Task: Look for space in Abnūb, Egypt from 4th August, 2023 to 8th August, 2023 for 1 adult in price range Rs.10000 to Rs.15000. Place can be private room with 1  bedroom having 1 bed and 1 bathroom. Property type can be flatguest house, hotel. Amenities needed are: wifi. Booking option can be shelf check-in. Required host language is English.
Action: Mouse moved to (303, 169)
Screenshot: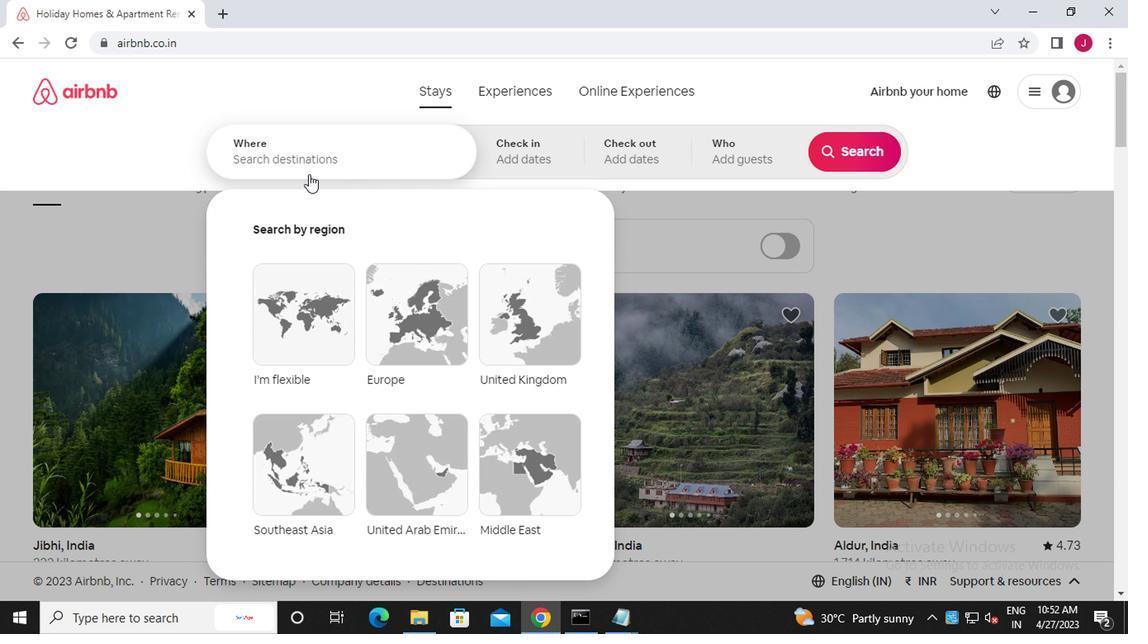 
Action: Mouse pressed left at (303, 169)
Screenshot: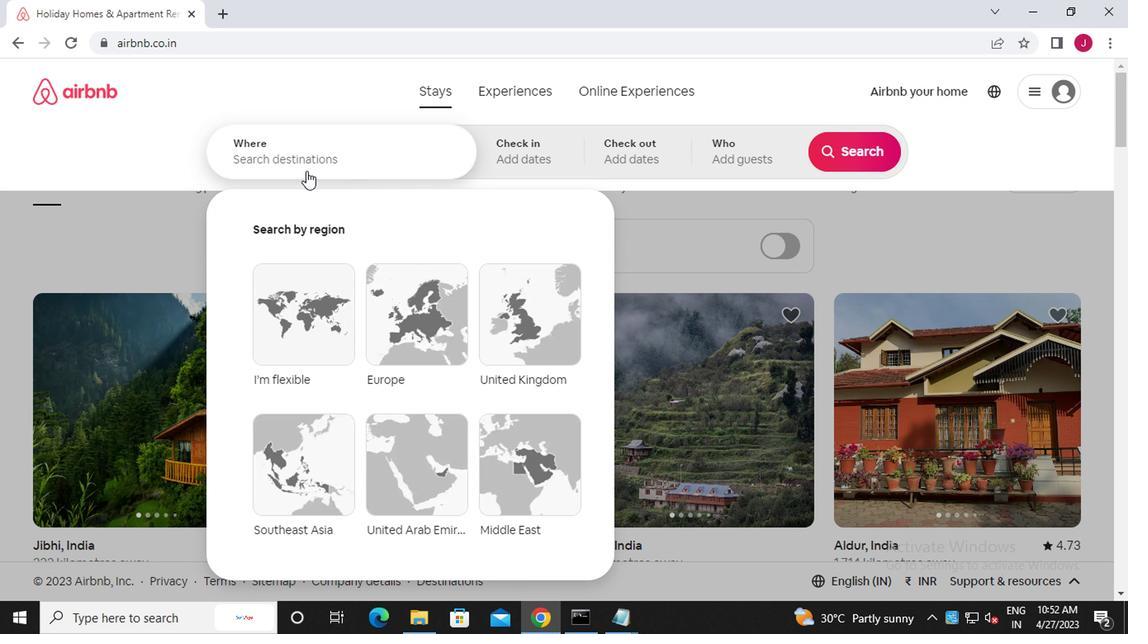 
Action: Mouse moved to (303, 168)
Screenshot: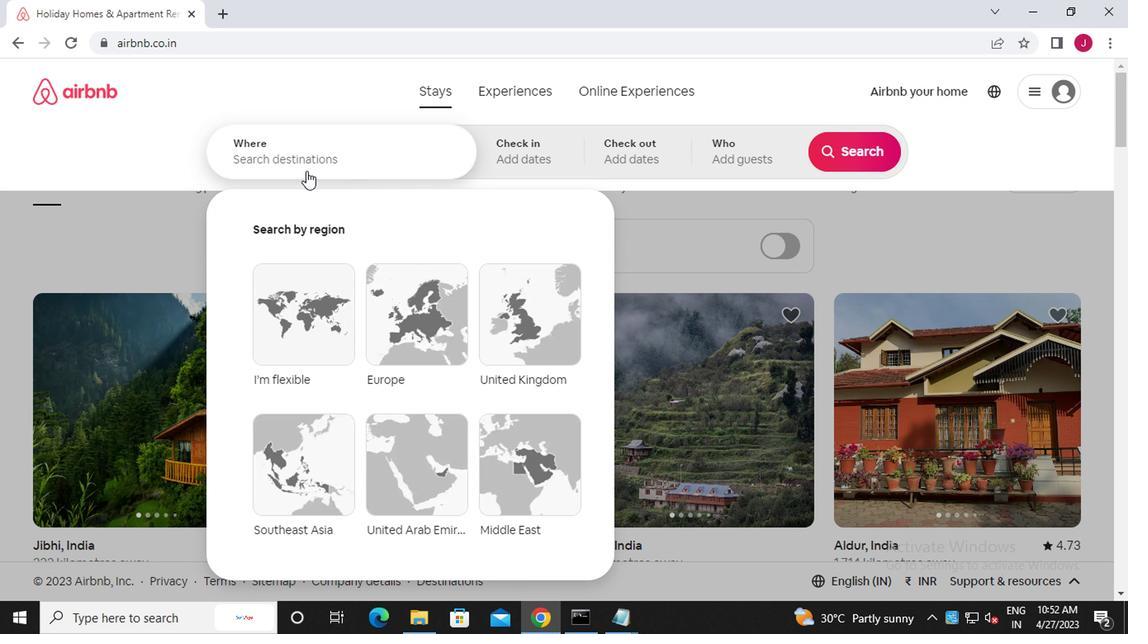 
Action: Key pressed a<Key.caps_lock>bnub
Screenshot: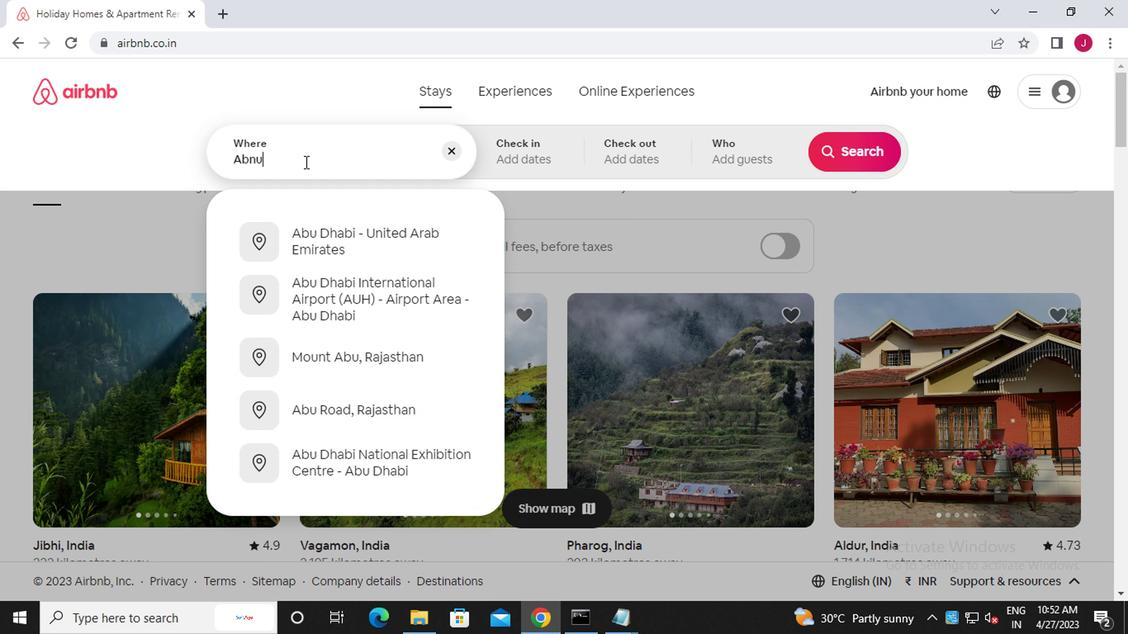 
Action: Mouse moved to (342, 345)
Screenshot: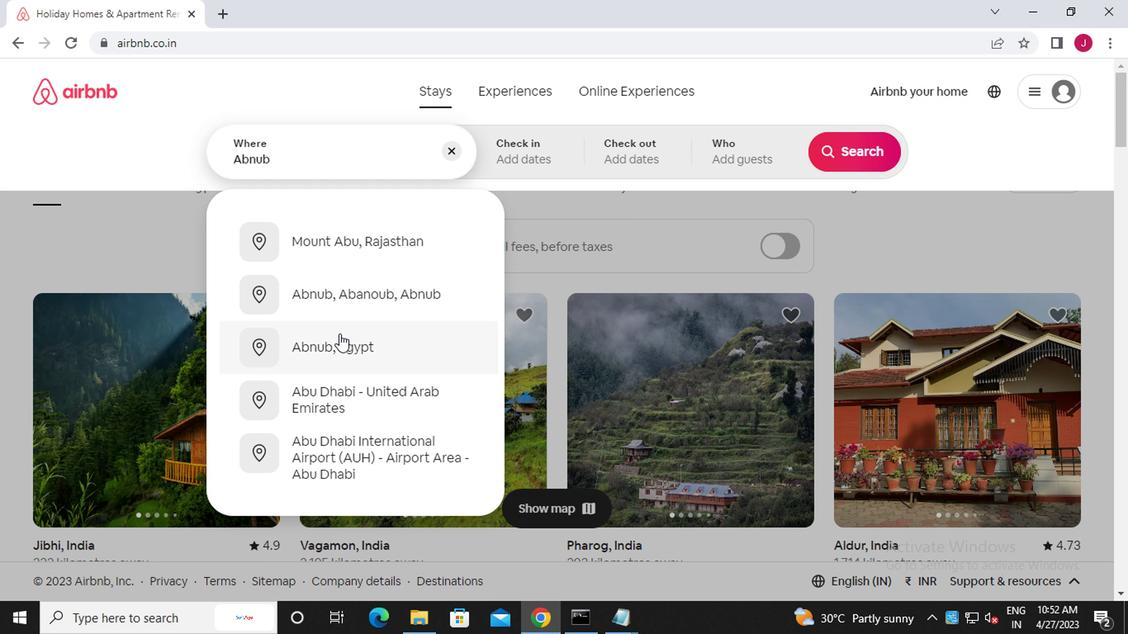 
Action: Mouse pressed left at (342, 345)
Screenshot: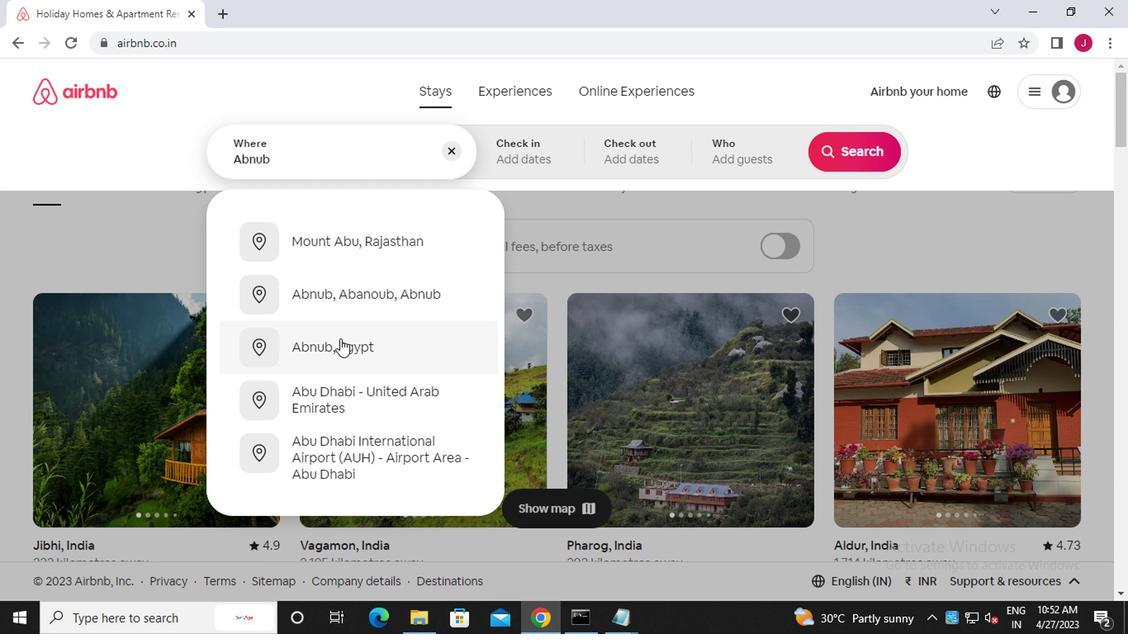 
Action: Mouse moved to (839, 282)
Screenshot: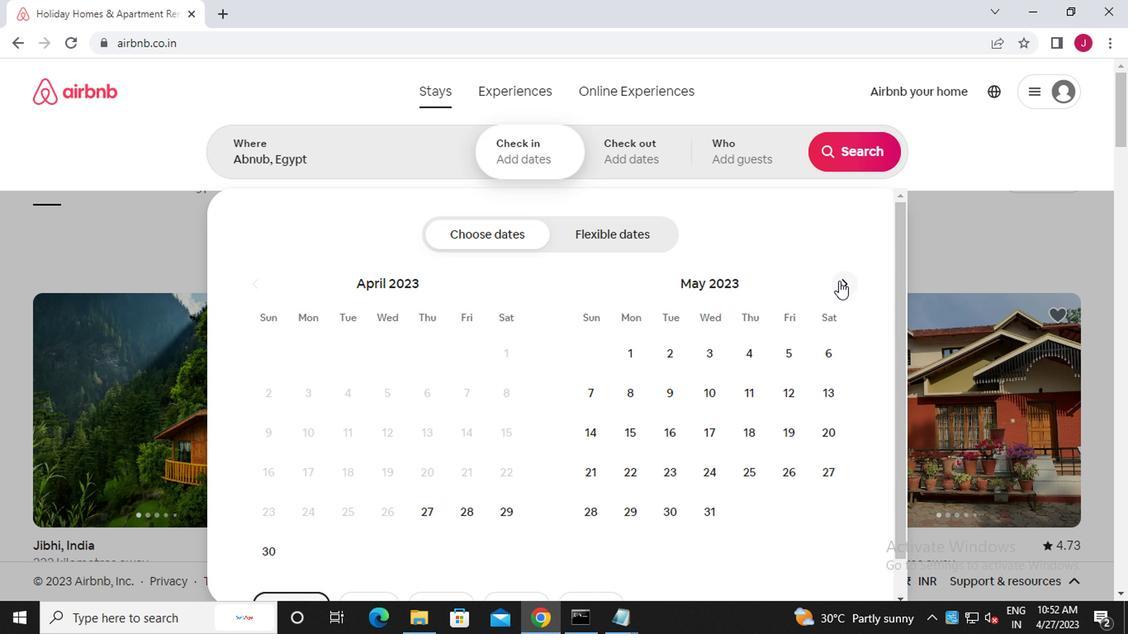 
Action: Mouse pressed left at (839, 282)
Screenshot: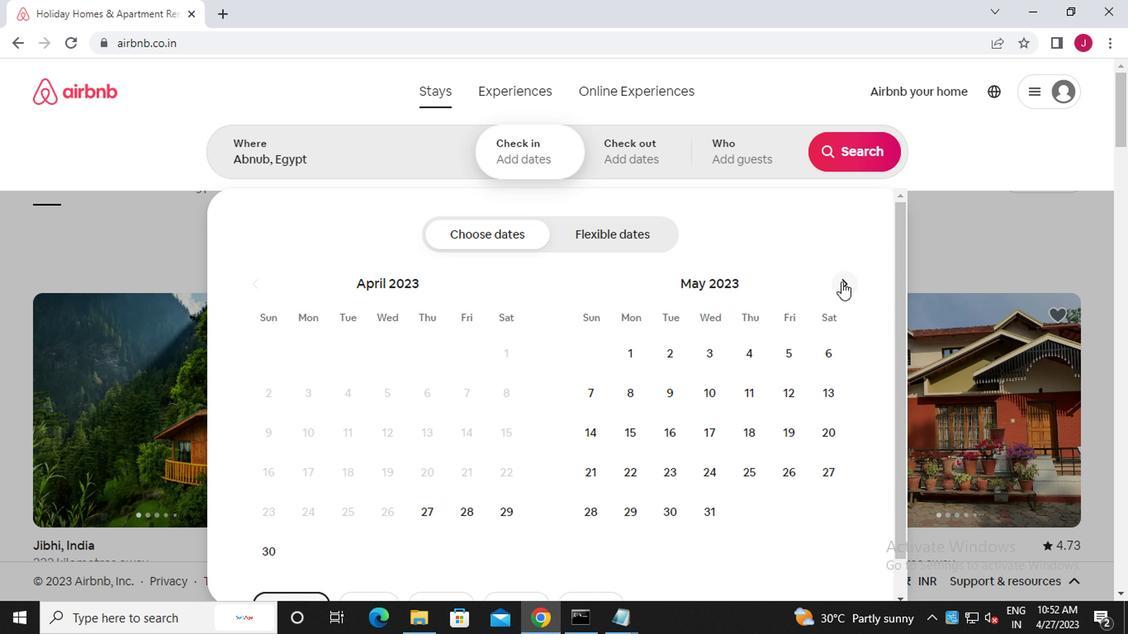 
Action: Mouse moved to (839, 282)
Screenshot: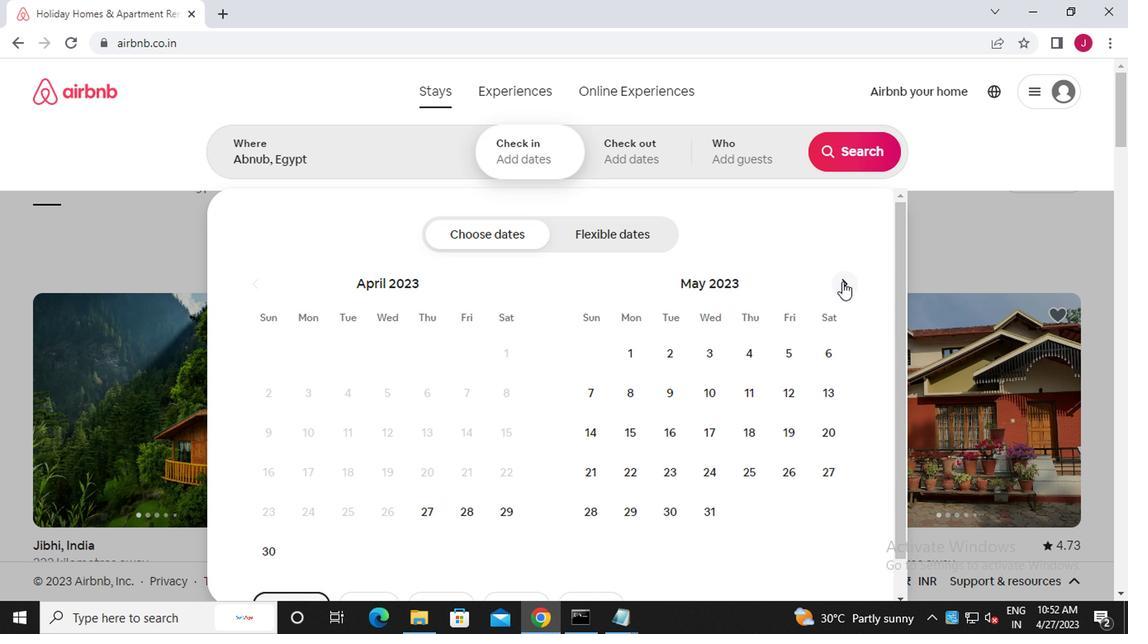 
Action: Mouse pressed left at (839, 282)
Screenshot: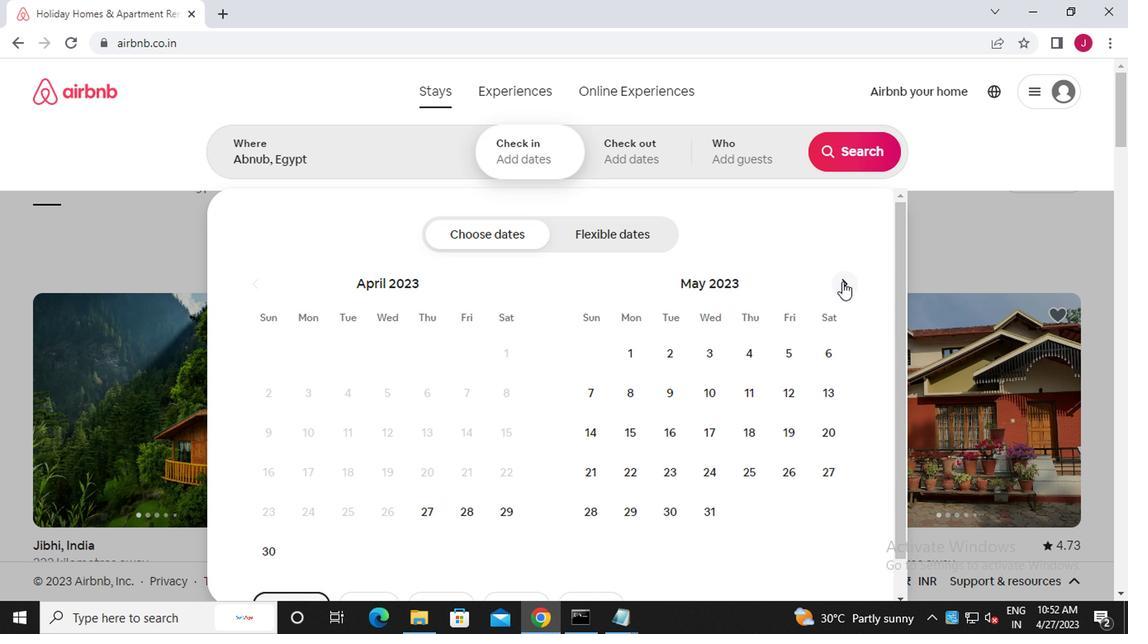 
Action: Mouse pressed left at (839, 282)
Screenshot: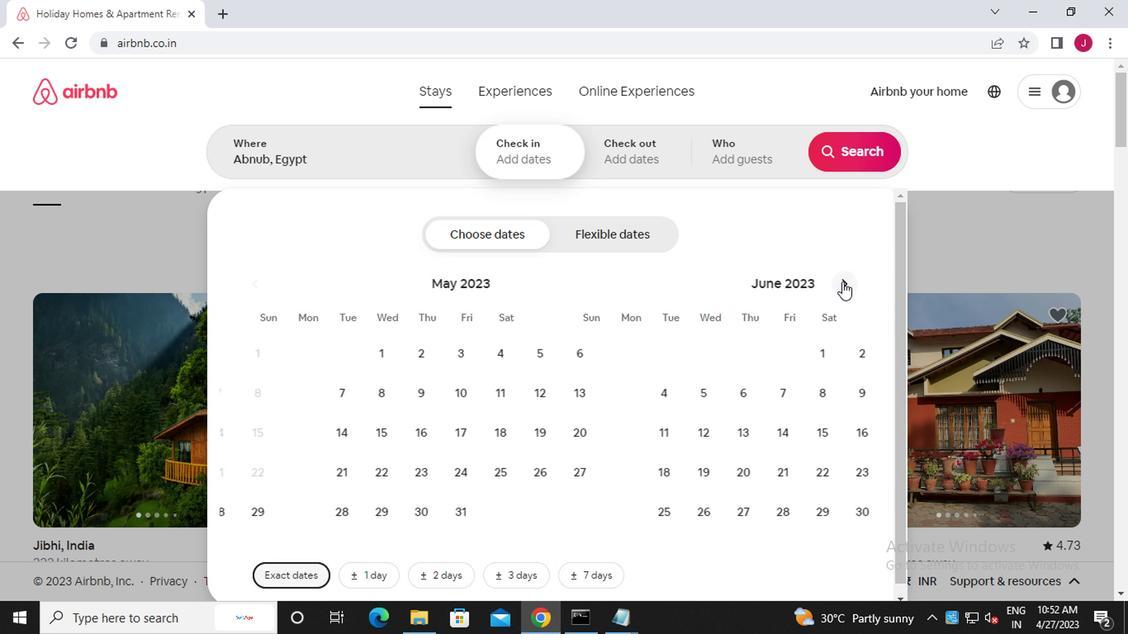
Action: Mouse pressed left at (839, 282)
Screenshot: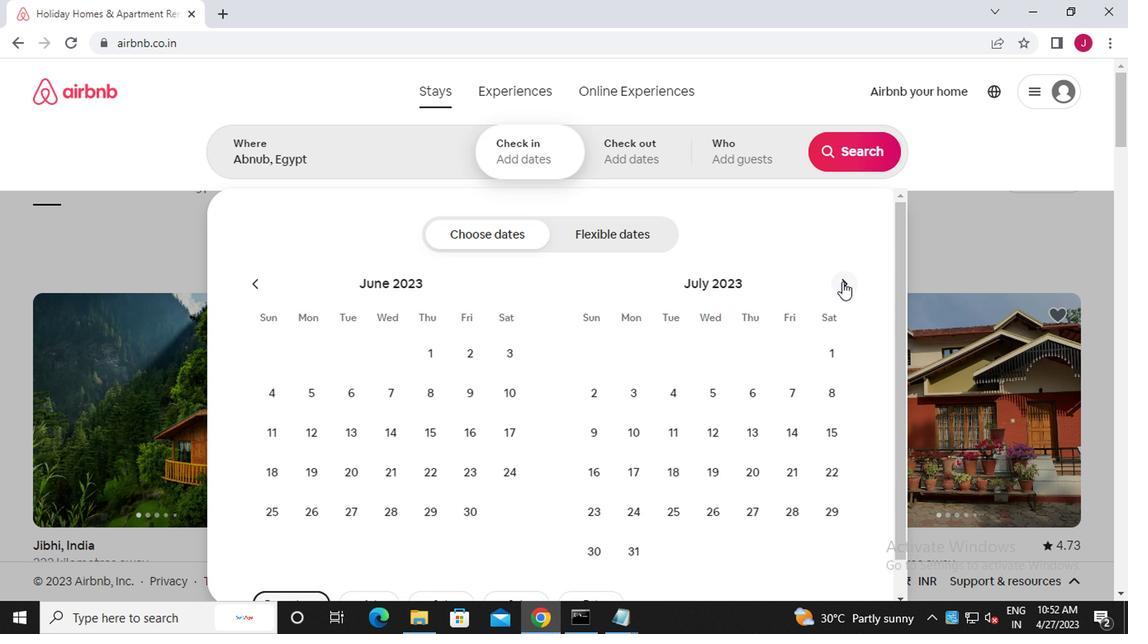 
Action: Mouse moved to (781, 353)
Screenshot: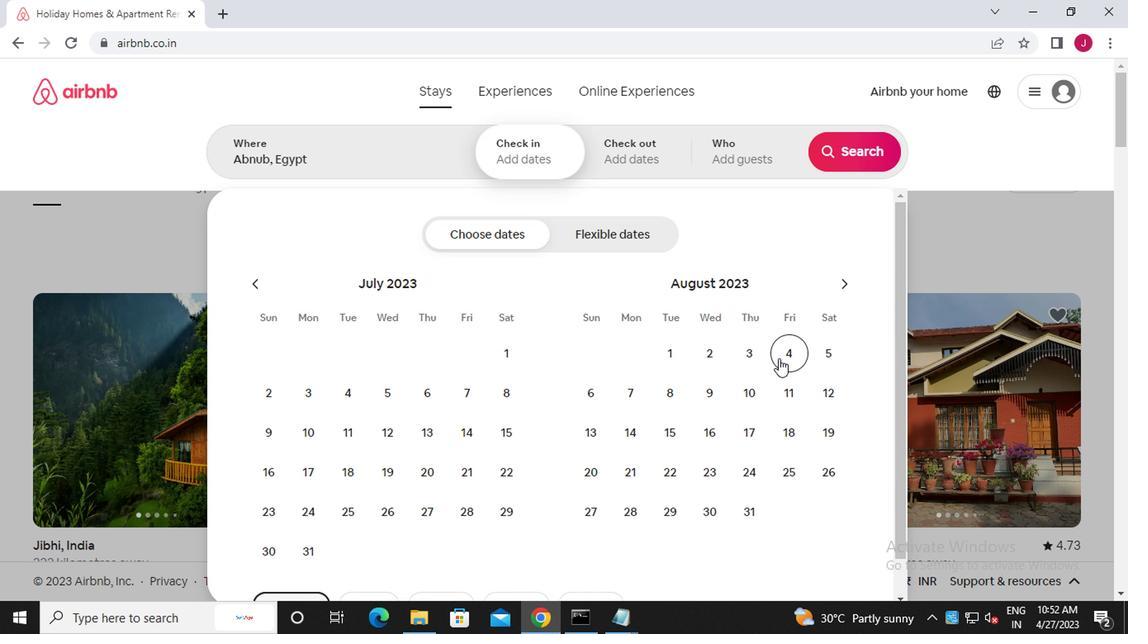 
Action: Mouse pressed left at (781, 353)
Screenshot: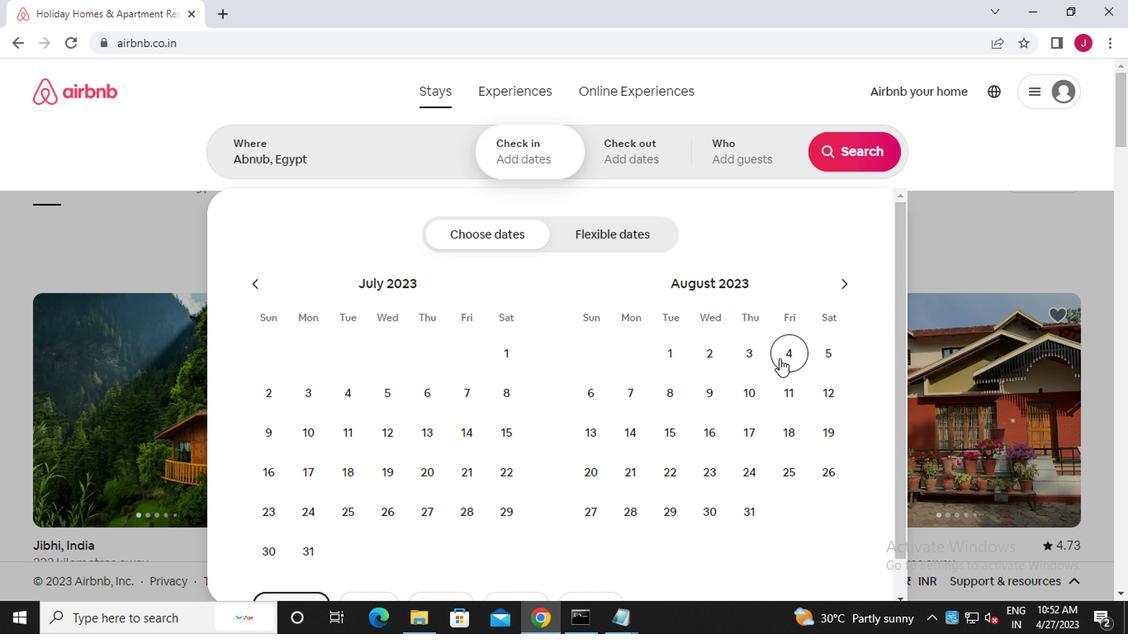 
Action: Mouse moved to (659, 397)
Screenshot: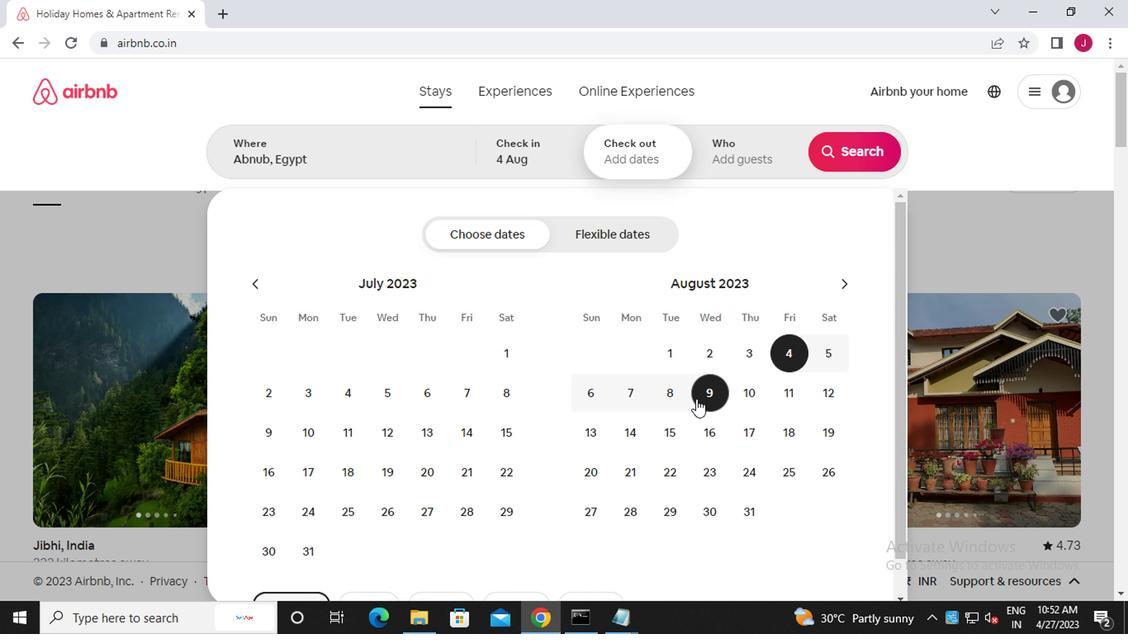 
Action: Mouse pressed left at (659, 397)
Screenshot: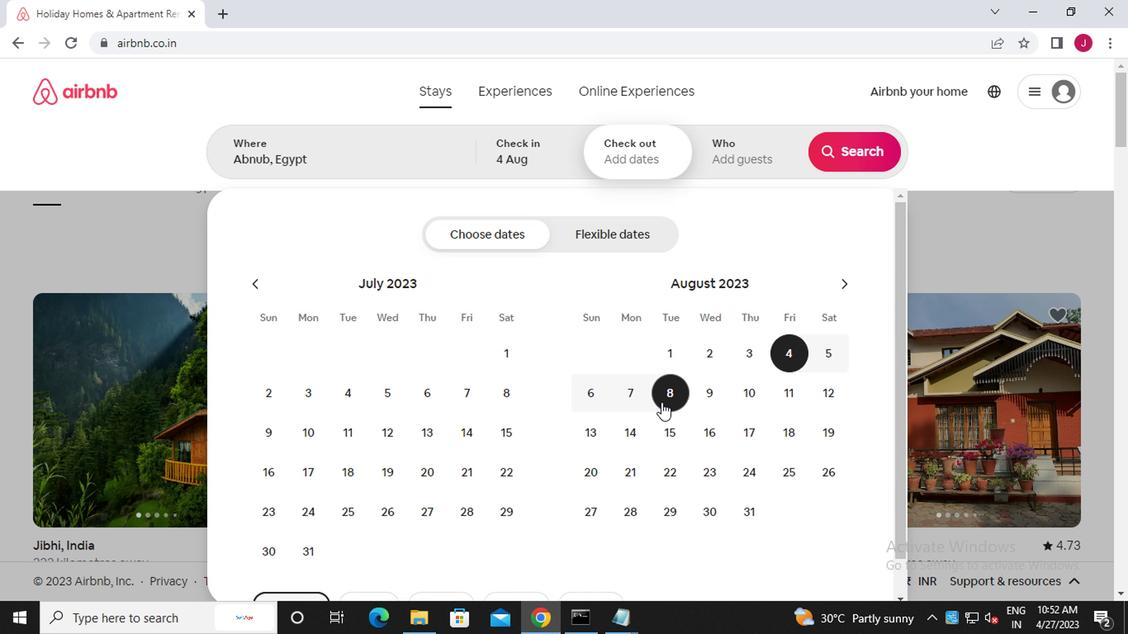 
Action: Mouse moved to (745, 176)
Screenshot: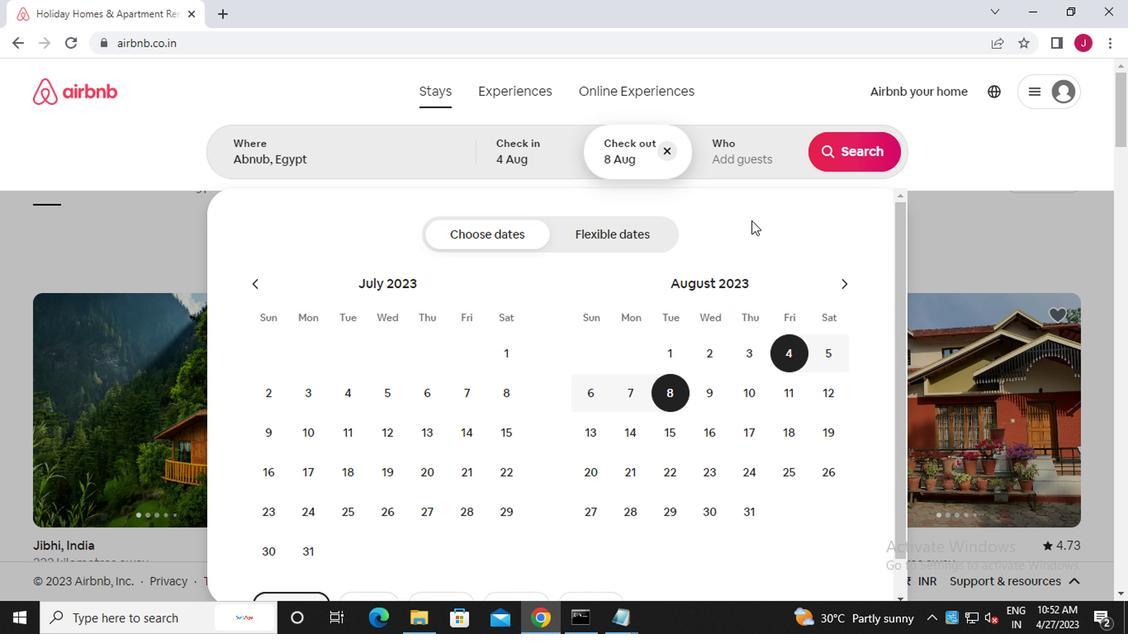
Action: Mouse pressed left at (745, 176)
Screenshot: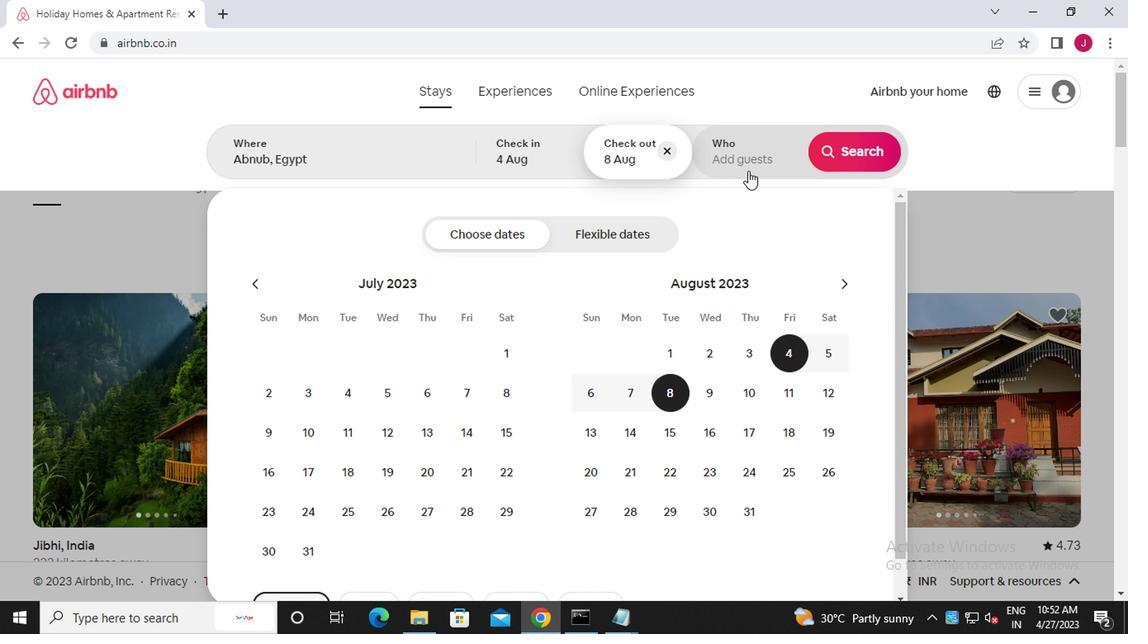 
Action: Mouse moved to (867, 245)
Screenshot: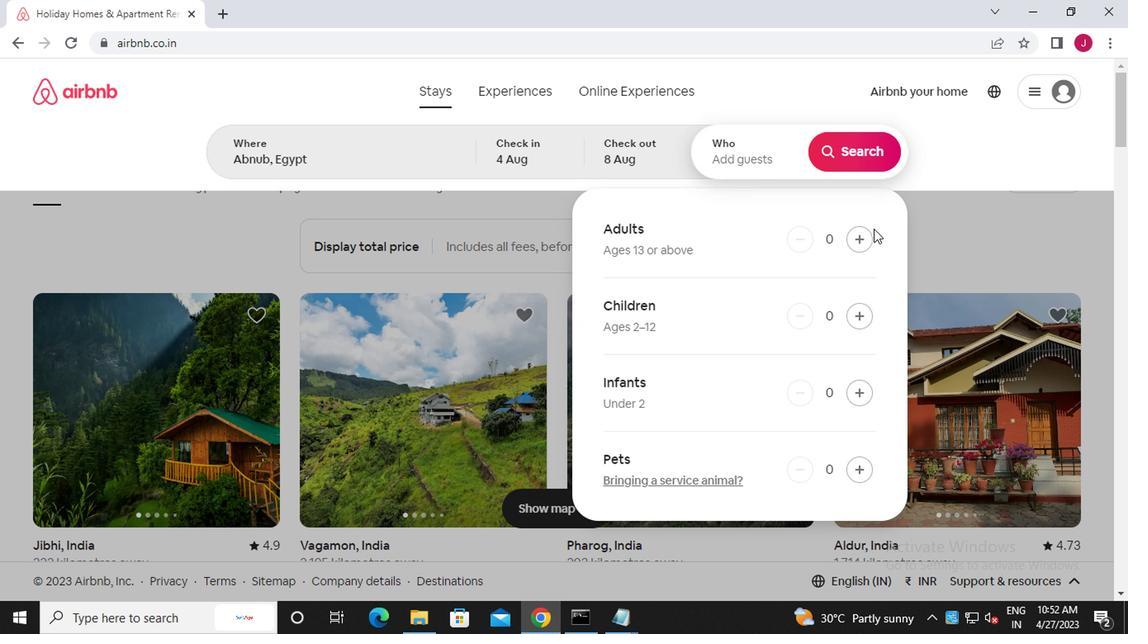 
Action: Mouse pressed left at (867, 245)
Screenshot: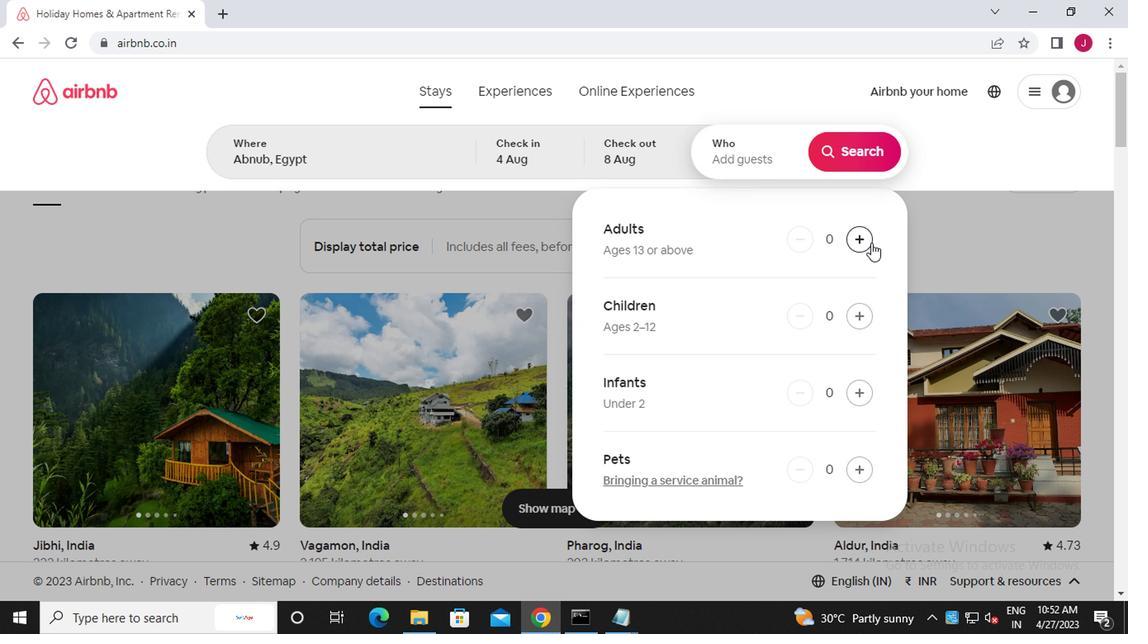 
Action: Mouse moved to (857, 164)
Screenshot: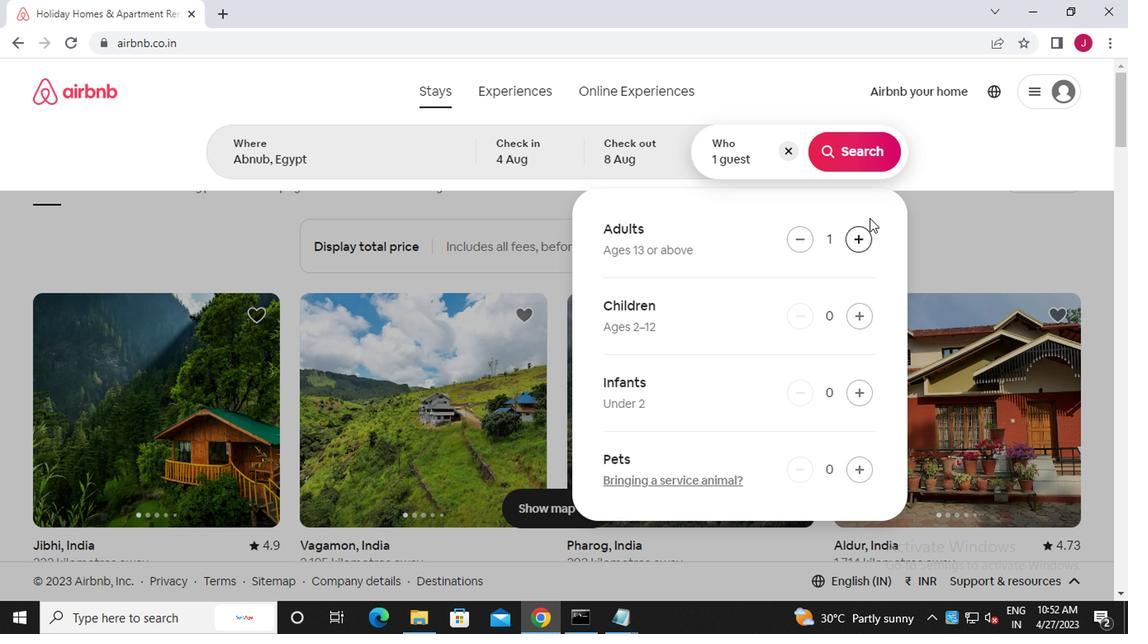 
Action: Mouse pressed left at (857, 164)
Screenshot: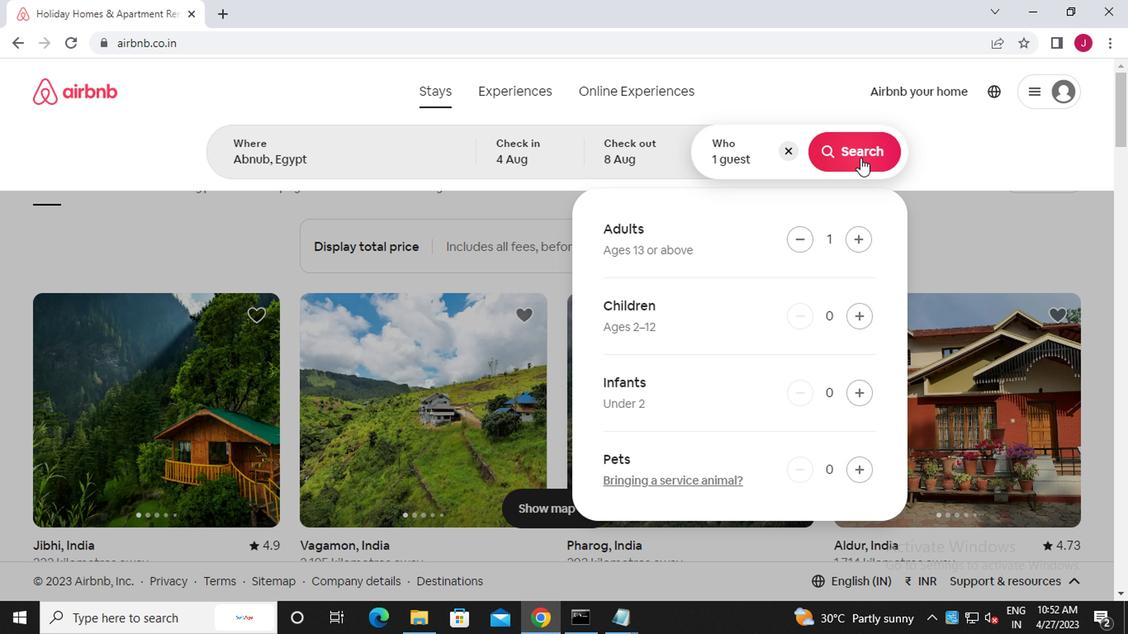 
Action: Mouse moved to (1054, 161)
Screenshot: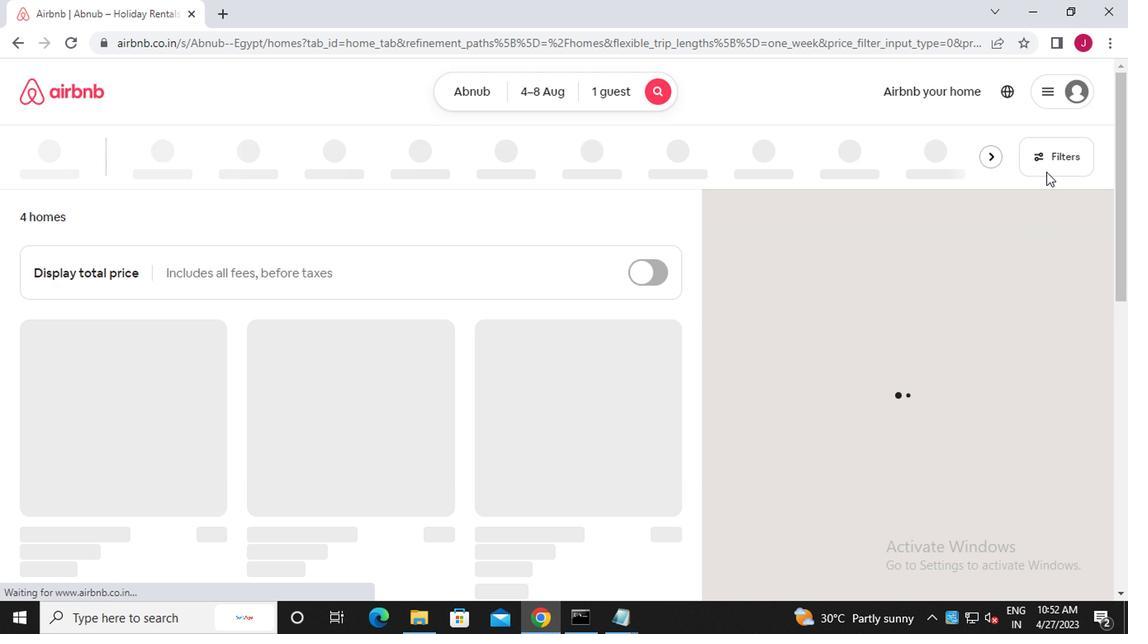 
Action: Mouse pressed left at (1054, 161)
Screenshot: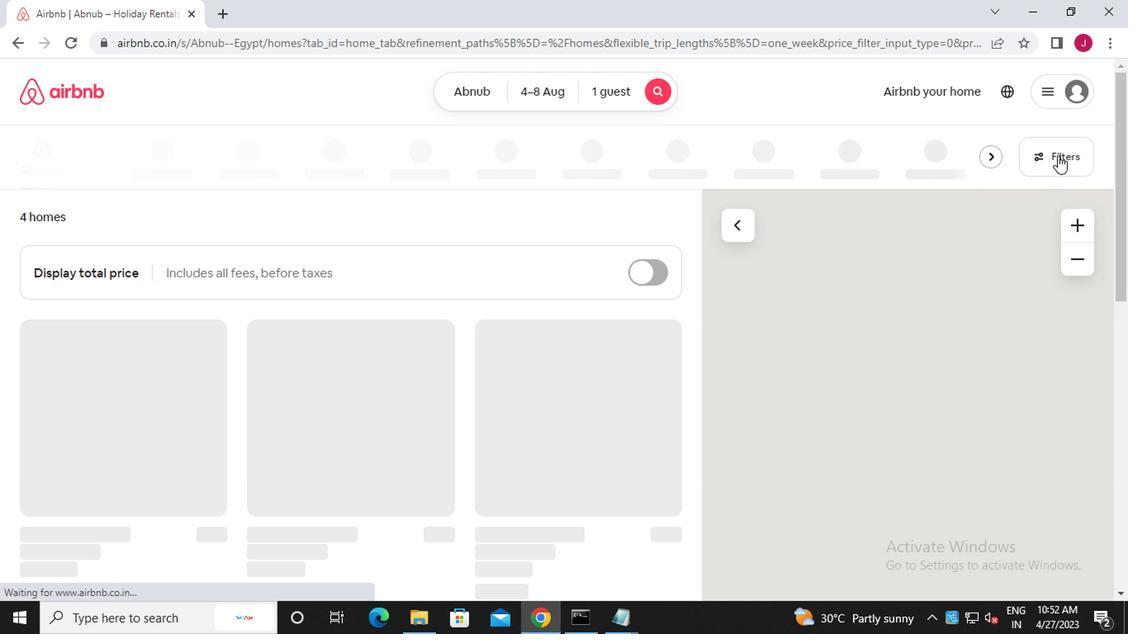 
Action: Mouse moved to (383, 360)
Screenshot: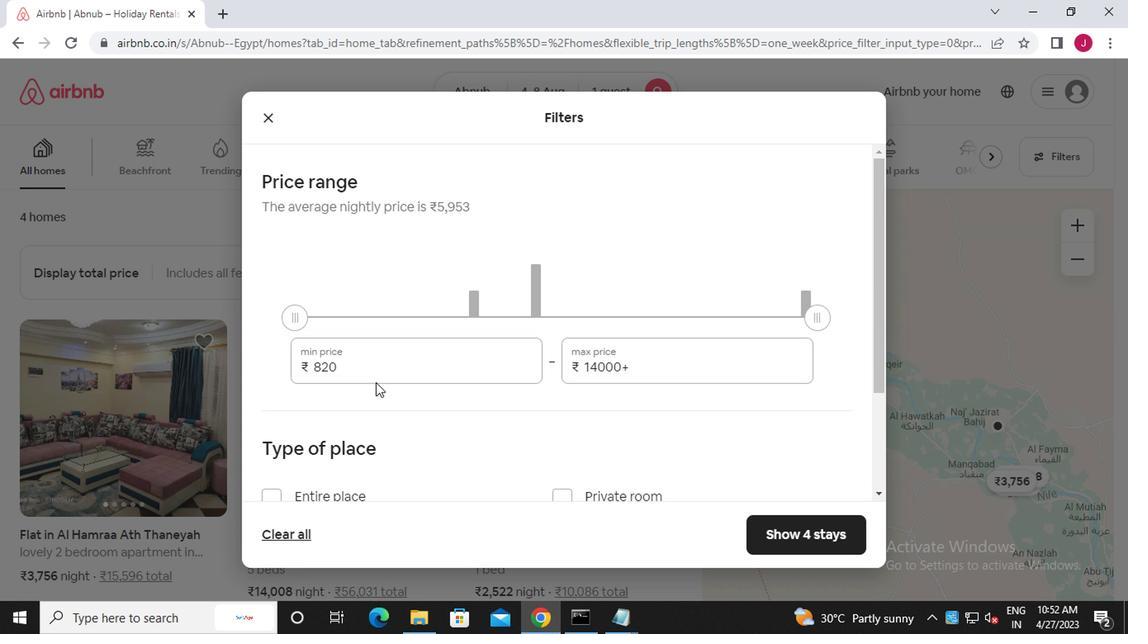 
Action: Mouse pressed left at (383, 360)
Screenshot: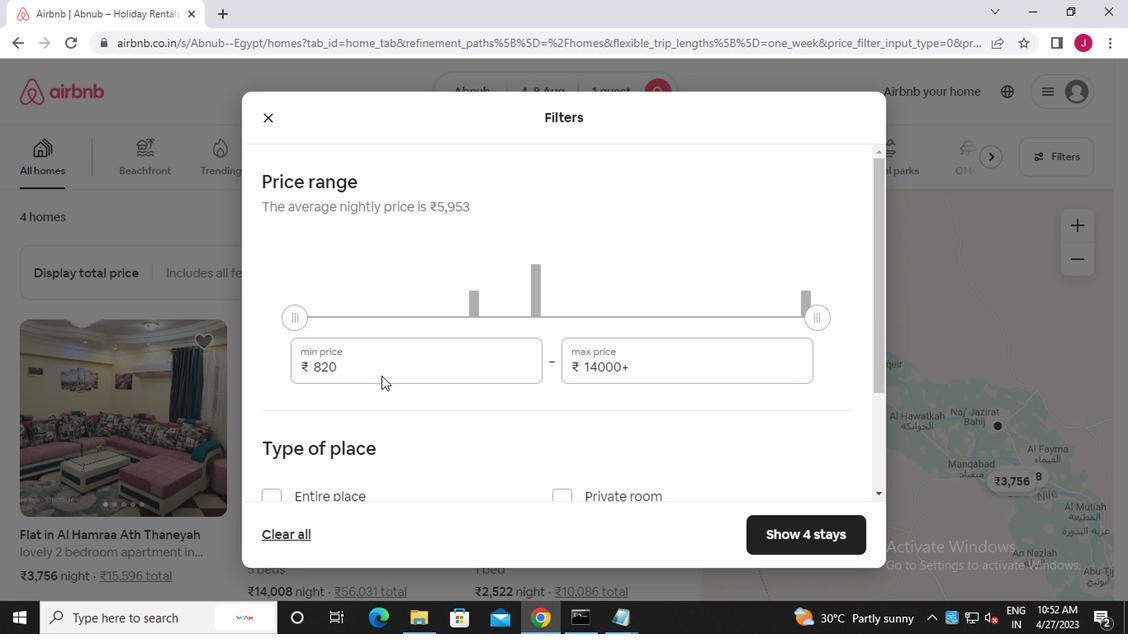 
Action: Mouse moved to (382, 360)
Screenshot: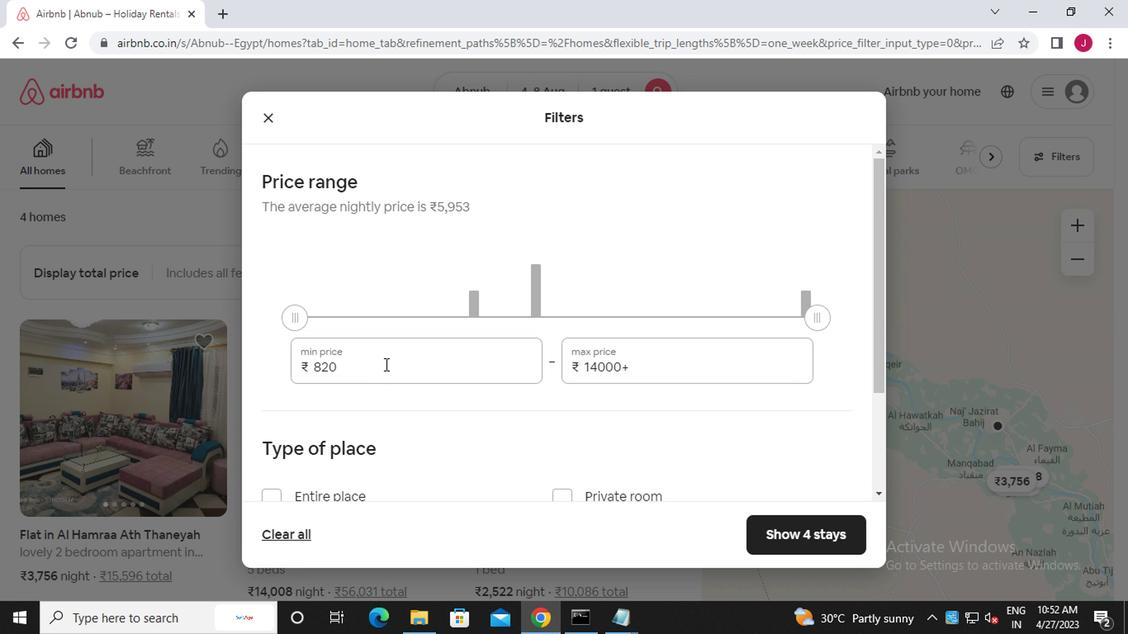 
Action: Key pressed <Key.backspace><Key.backspace><Key.backspace><<97>><<96>><<96>><<96>><<96>>
Screenshot: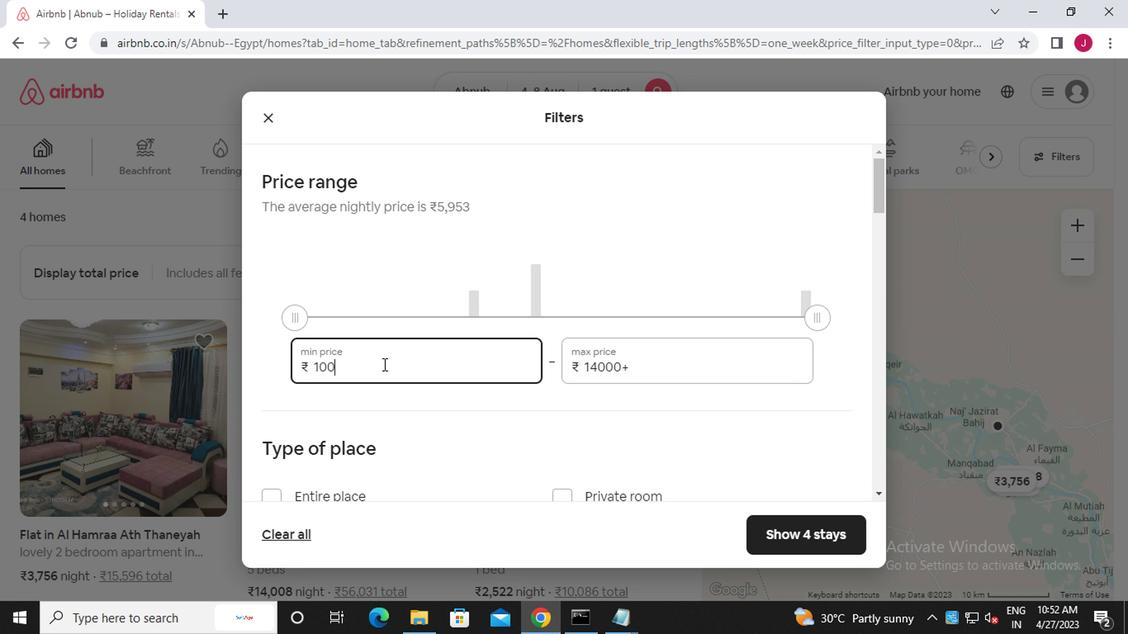 
Action: Mouse moved to (655, 357)
Screenshot: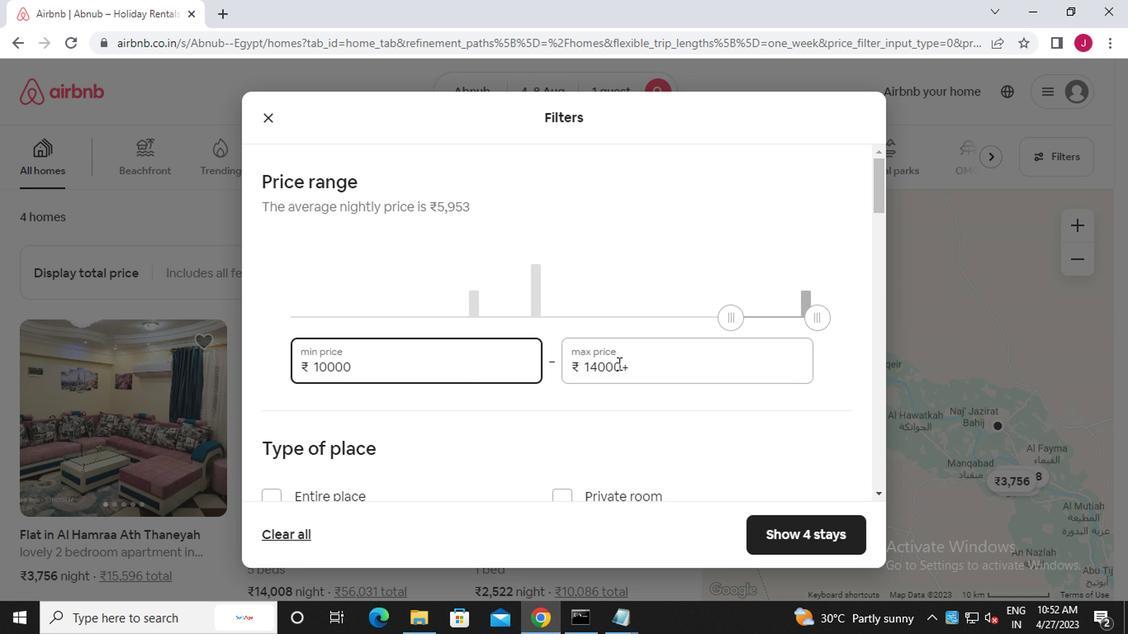 
Action: Mouse pressed left at (655, 357)
Screenshot: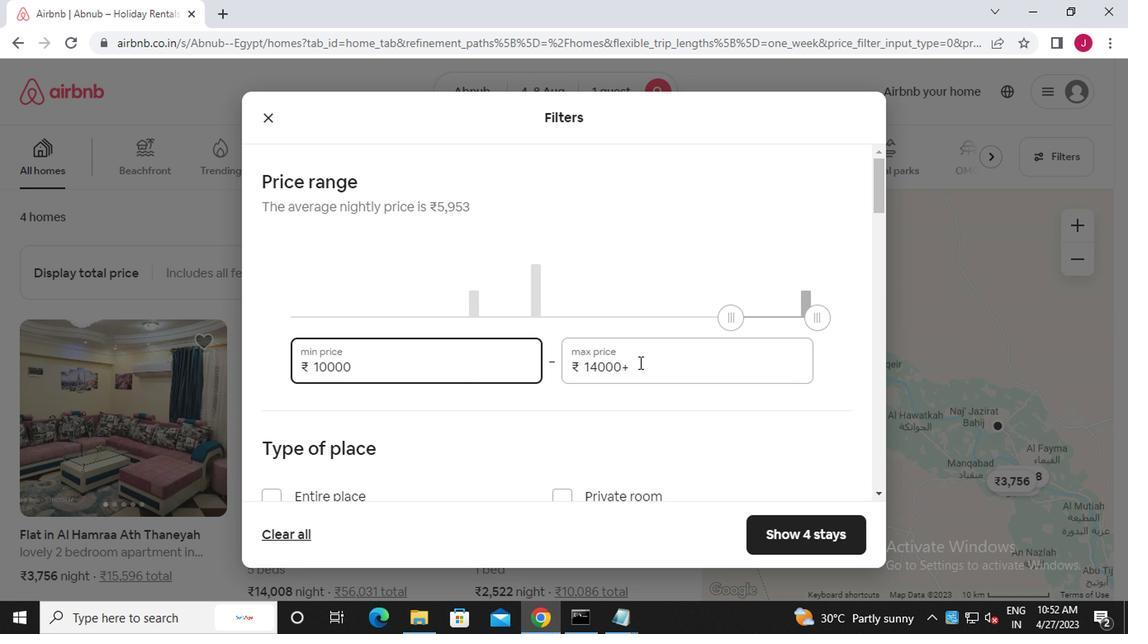 
Action: Mouse moved to (654, 362)
Screenshot: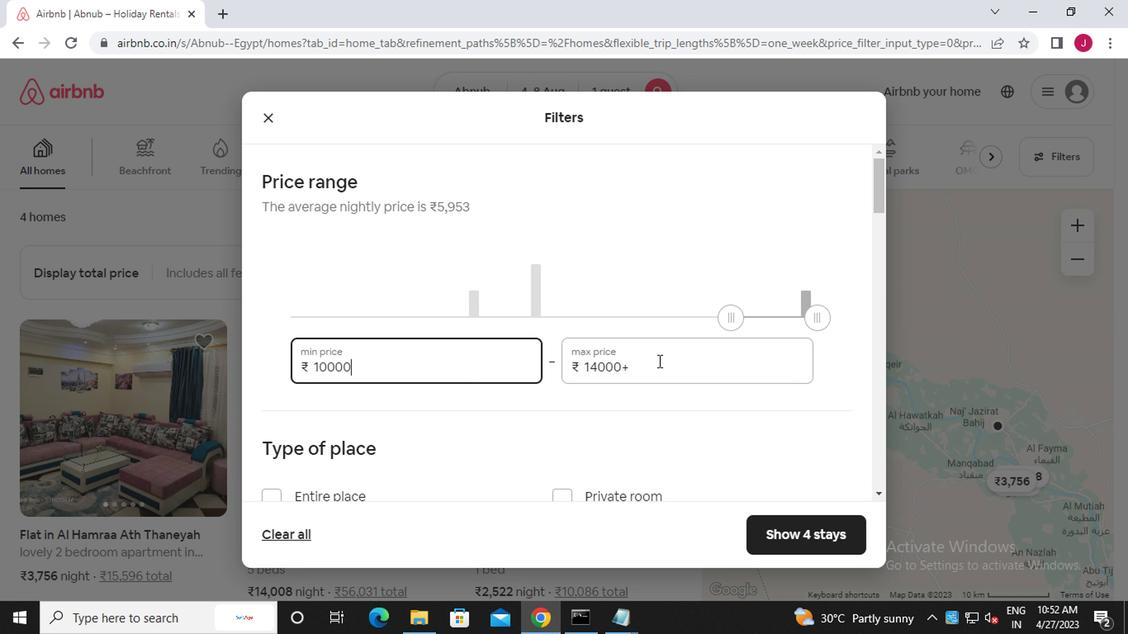 
Action: Key pressed <Key.backspace><Key.backspace><Key.backspace><Key.backspace><Key.backspace><Key.backspace><<97>><<101>><<96>><<96>><<96>>
Screenshot: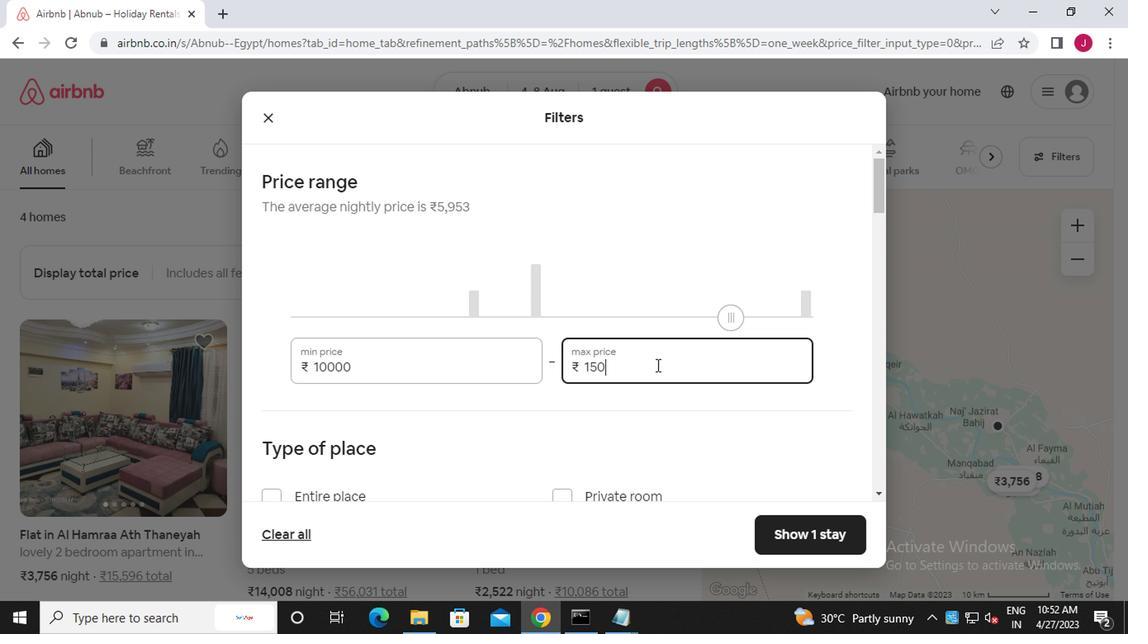 
Action: Mouse scrolled (654, 360) with delta (0, -1)
Screenshot: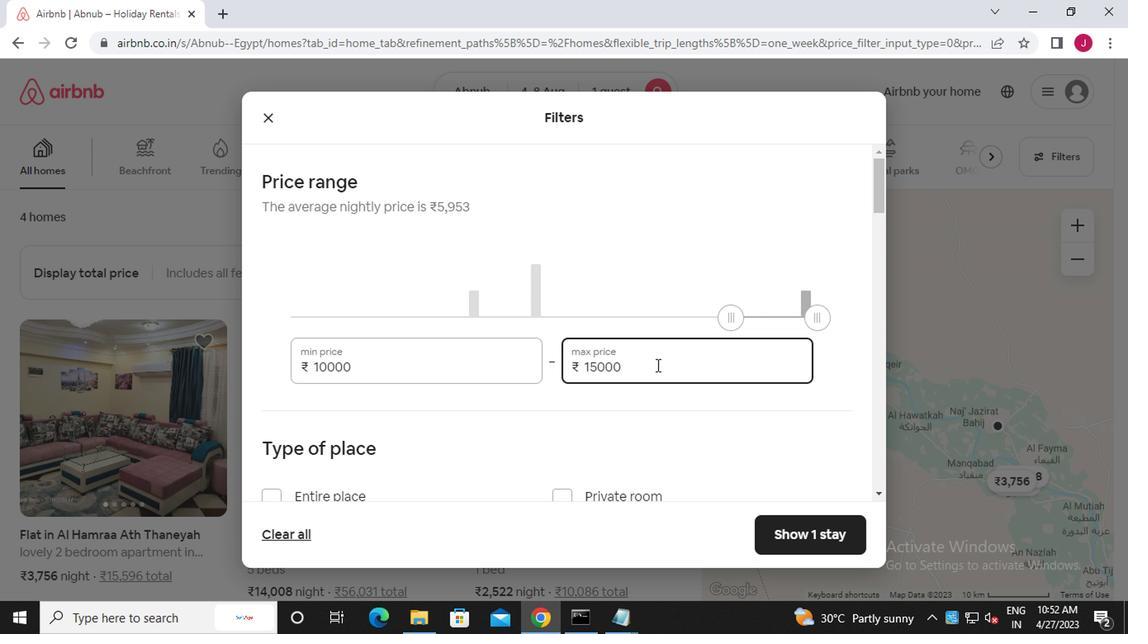 
Action: Mouse moved to (654, 362)
Screenshot: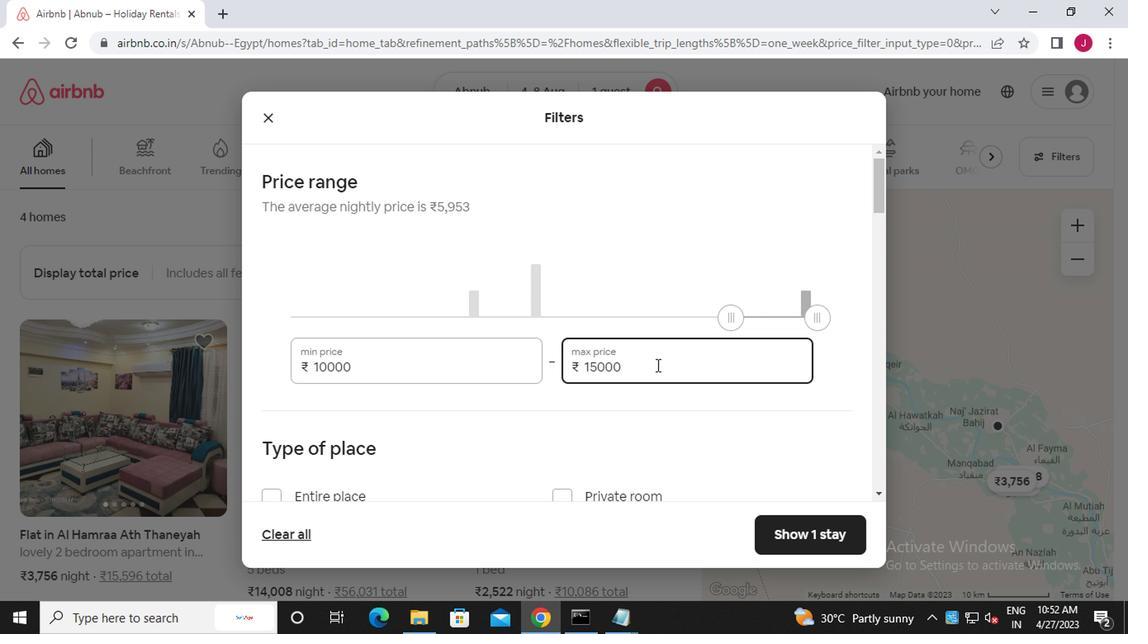 
Action: Mouse scrolled (654, 360) with delta (0, -1)
Screenshot: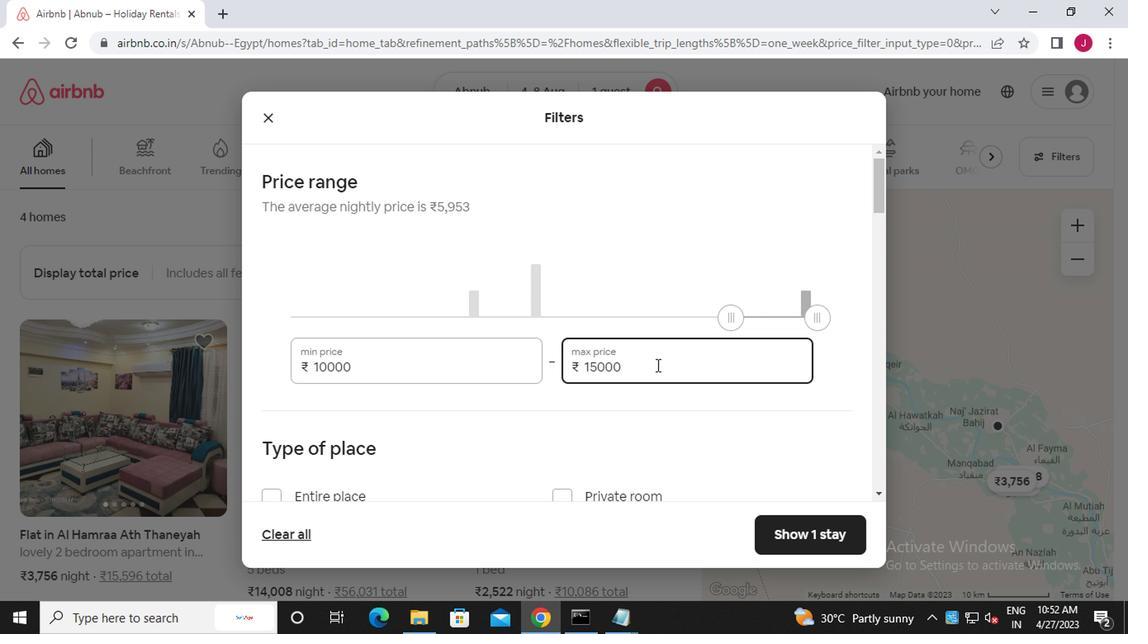
Action: Mouse moved to (653, 367)
Screenshot: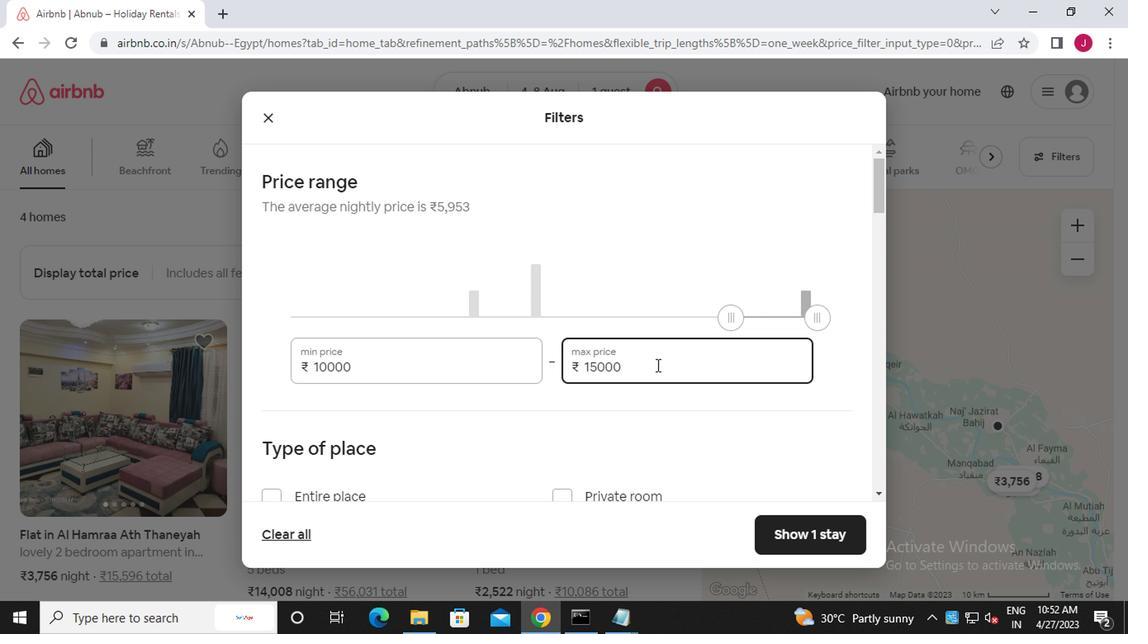 
Action: Mouse scrolled (653, 366) with delta (0, 0)
Screenshot: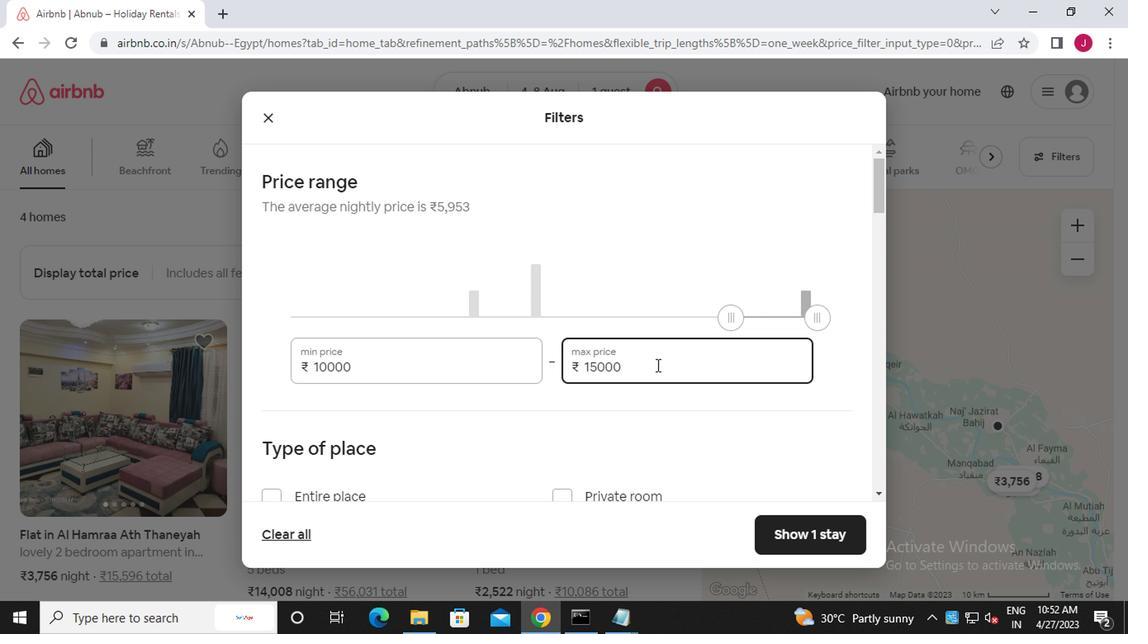 
Action: Mouse moved to (554, 249)
Screenshot: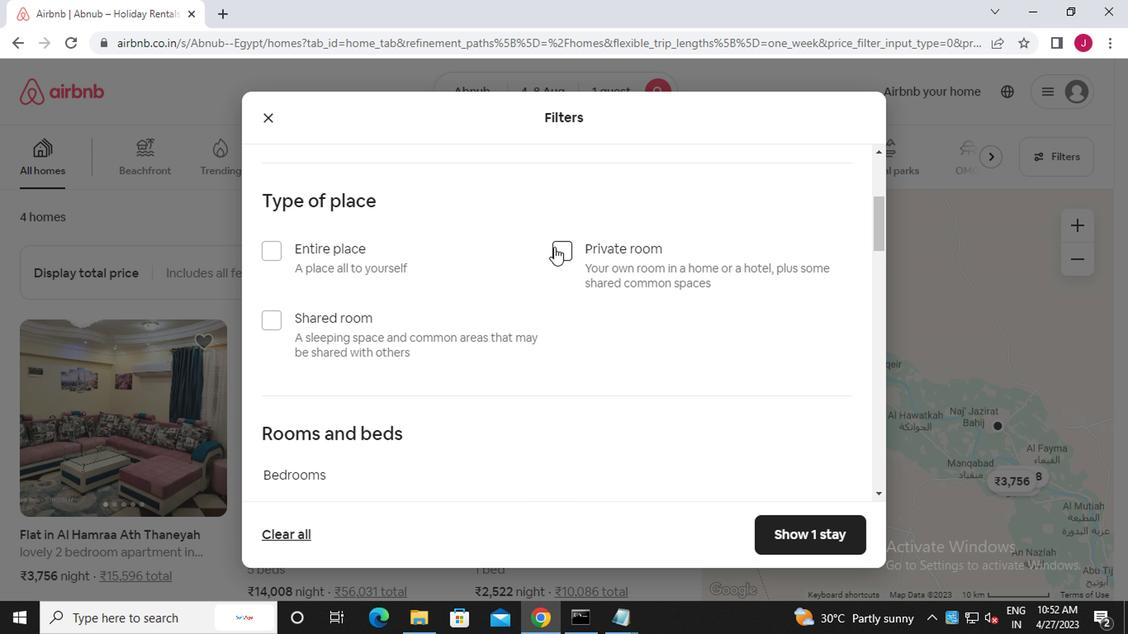 
Action: Mouse pressed left at (554, 249)
Screenshot: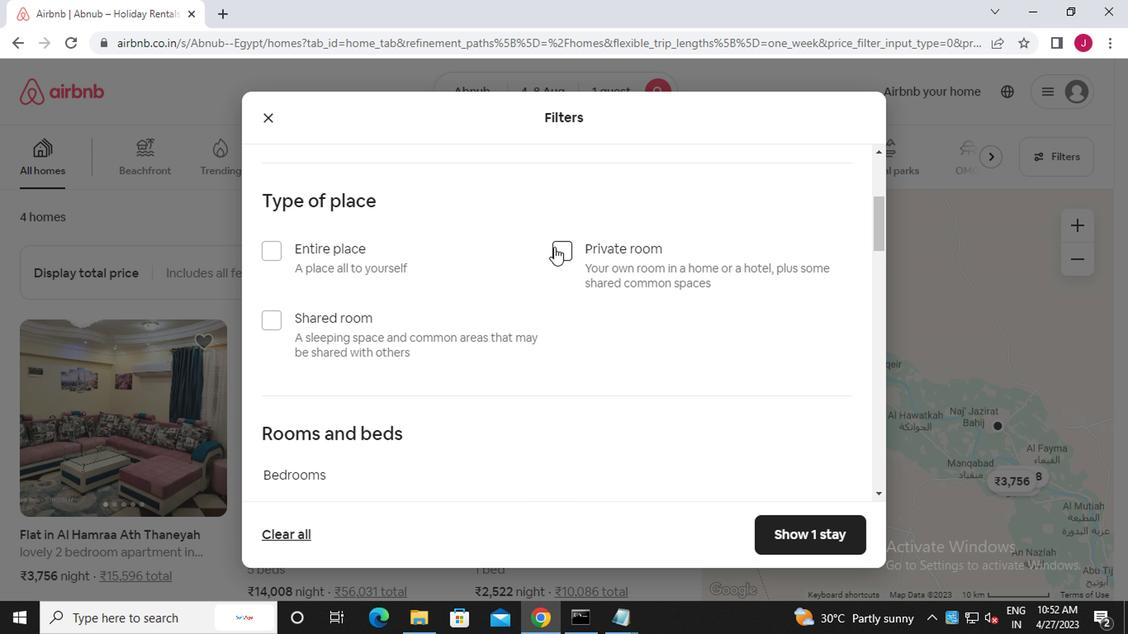 
Action: Mouse moved to (403, 333)
Screenshot: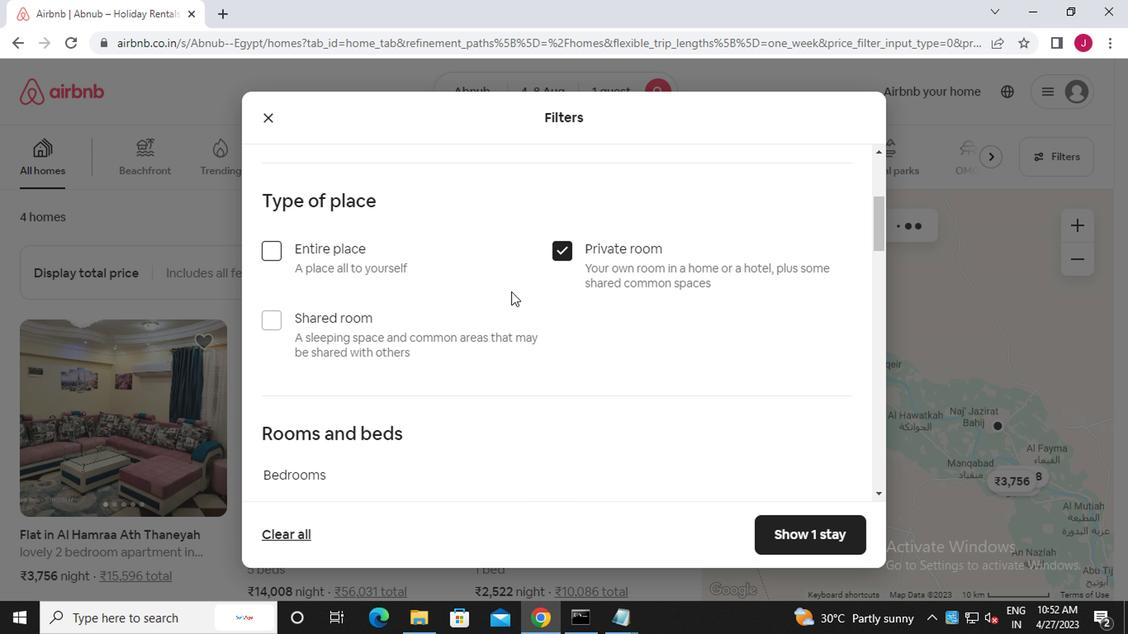 
Action: Mouse scrolled (403, 332) with delta (0, -1)
Screenshot: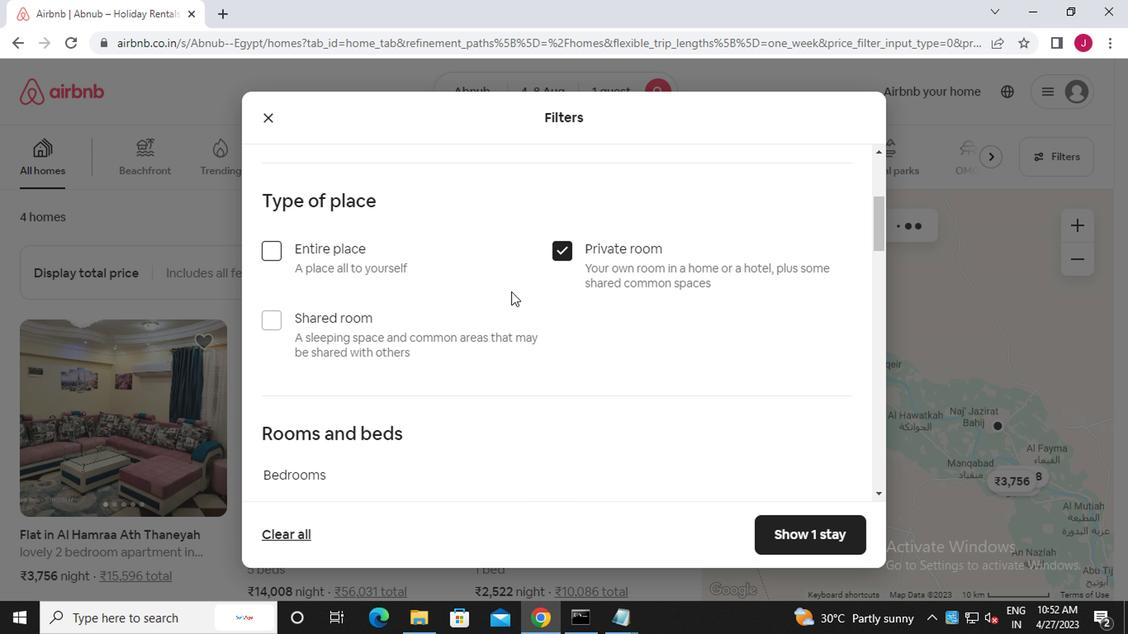 
Action: Mouse moved to (396, 336)
Screenshot: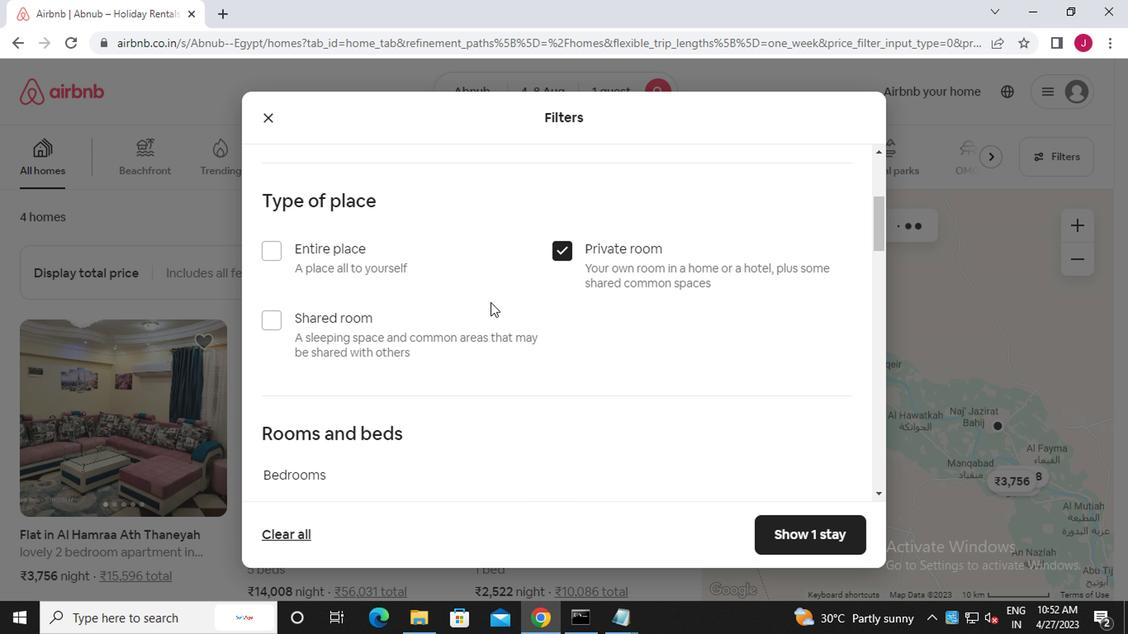 
Action: Mouse scrolled (396, 335) with delta (0, -1)
Screenshot: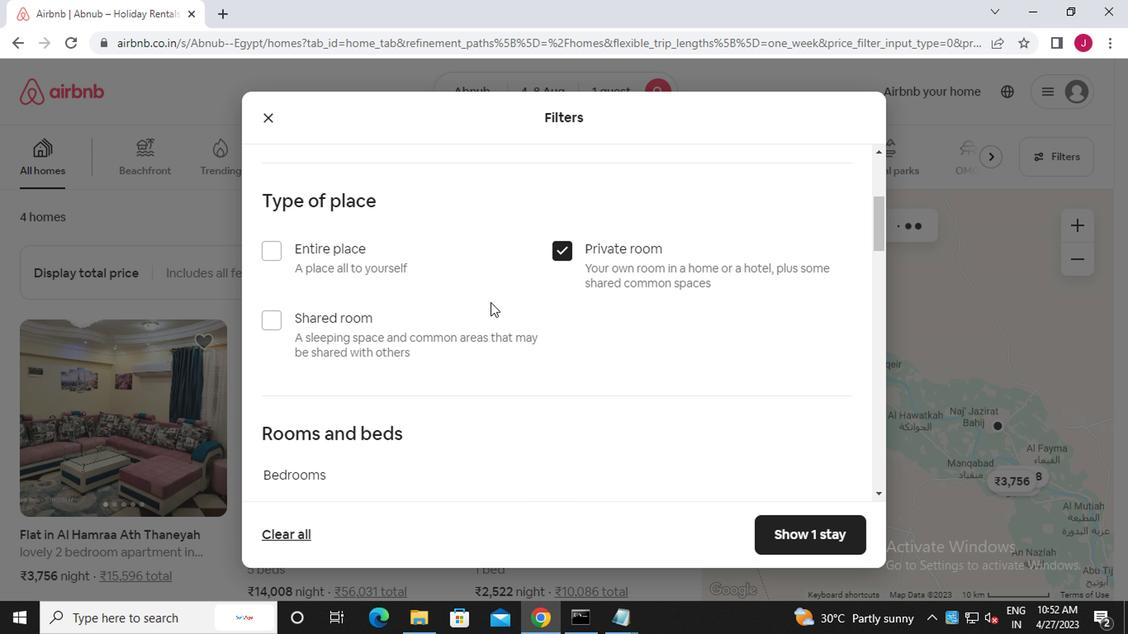 
Action: Mouse moved to (394, 336)
Screenshot: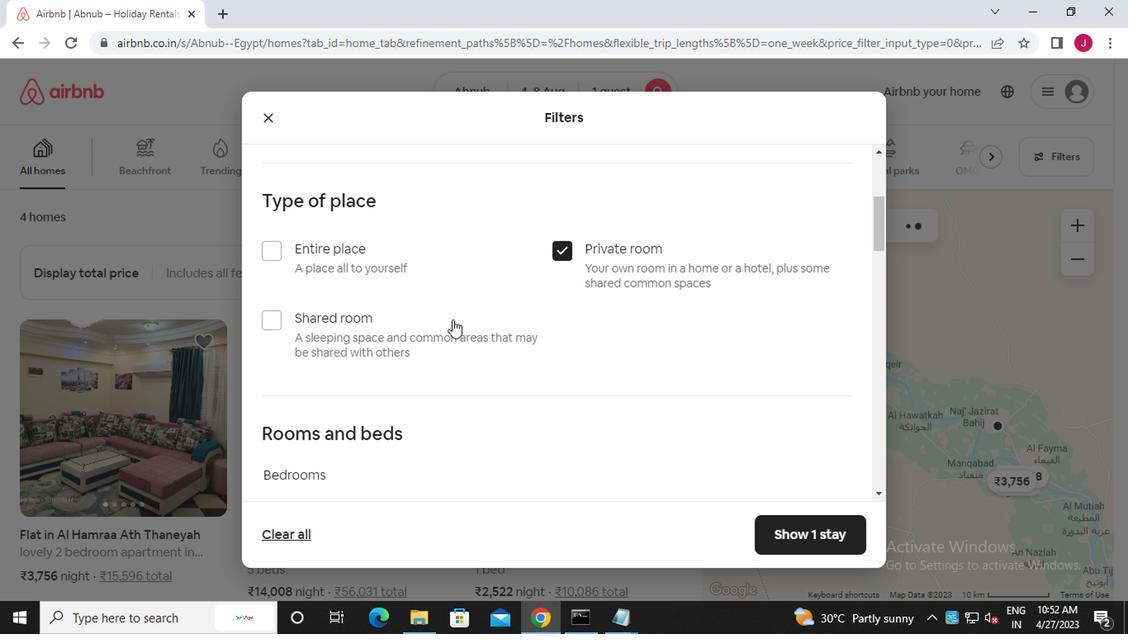 
Action: Mouse scrolled (394, 335) with delta (0, -1)
Screenshot: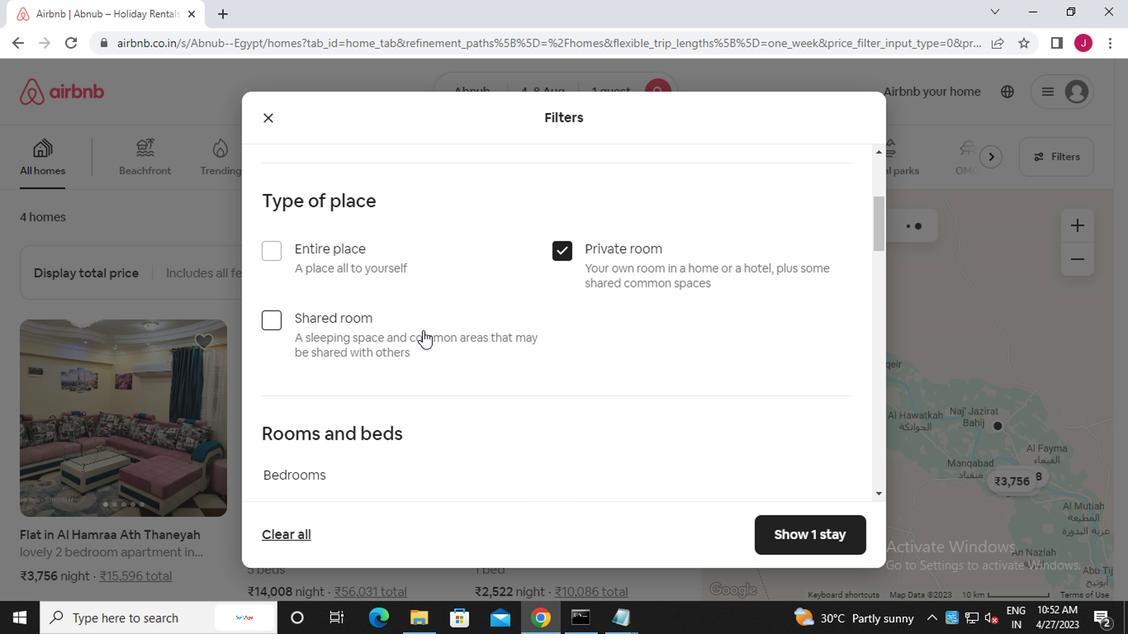 
Action: Mouse moved to (368, 282)
Screenshot: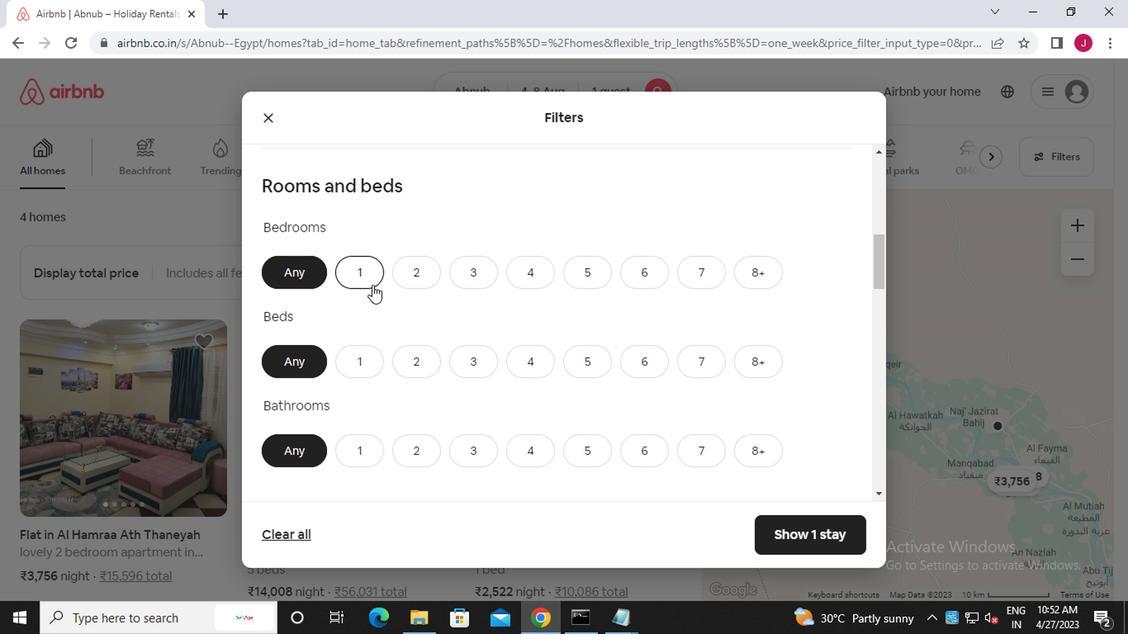 
Action: Mouse pressed left at (368, 282)
Screenshot: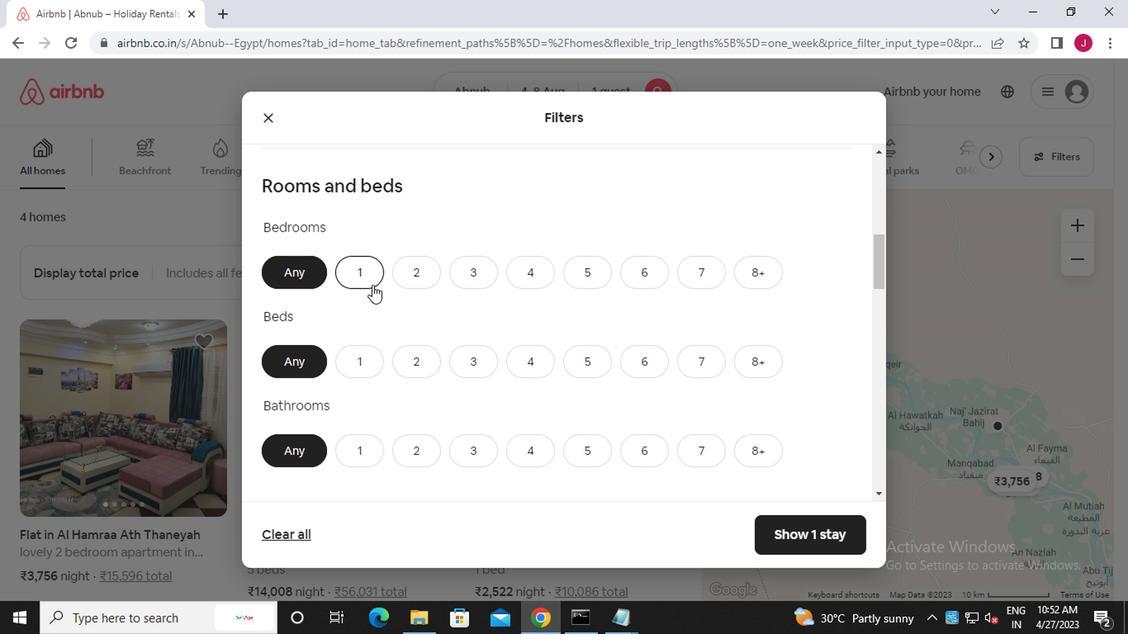 
Action: Mouse moved to (369, 359)
Screenshot: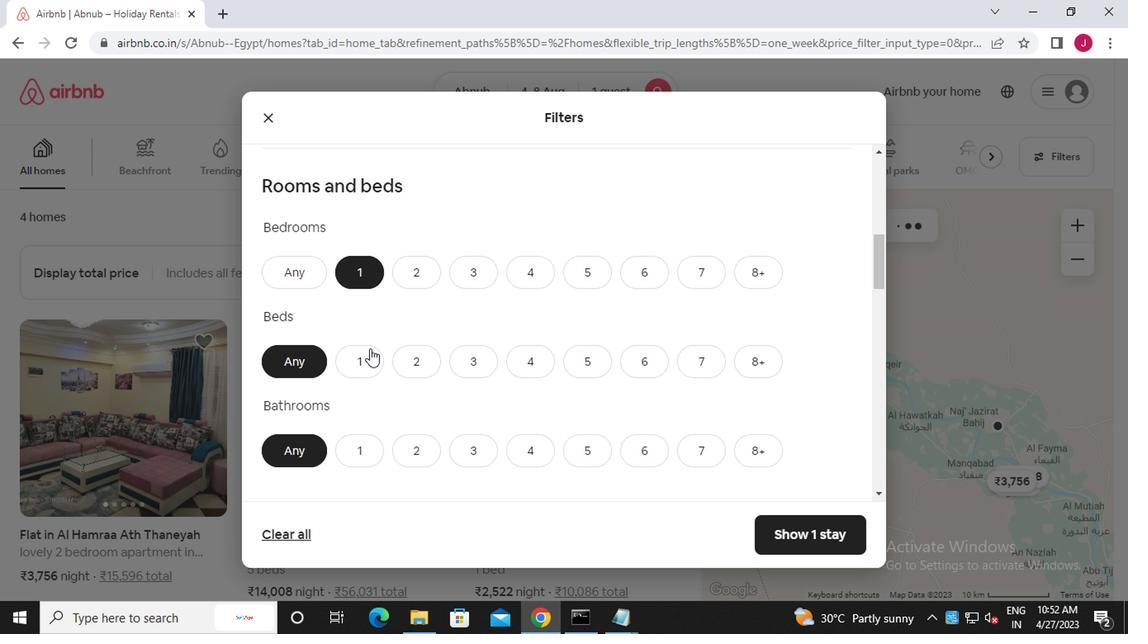 
Action: Mouse pressed left at (369, 359)
Screenshot: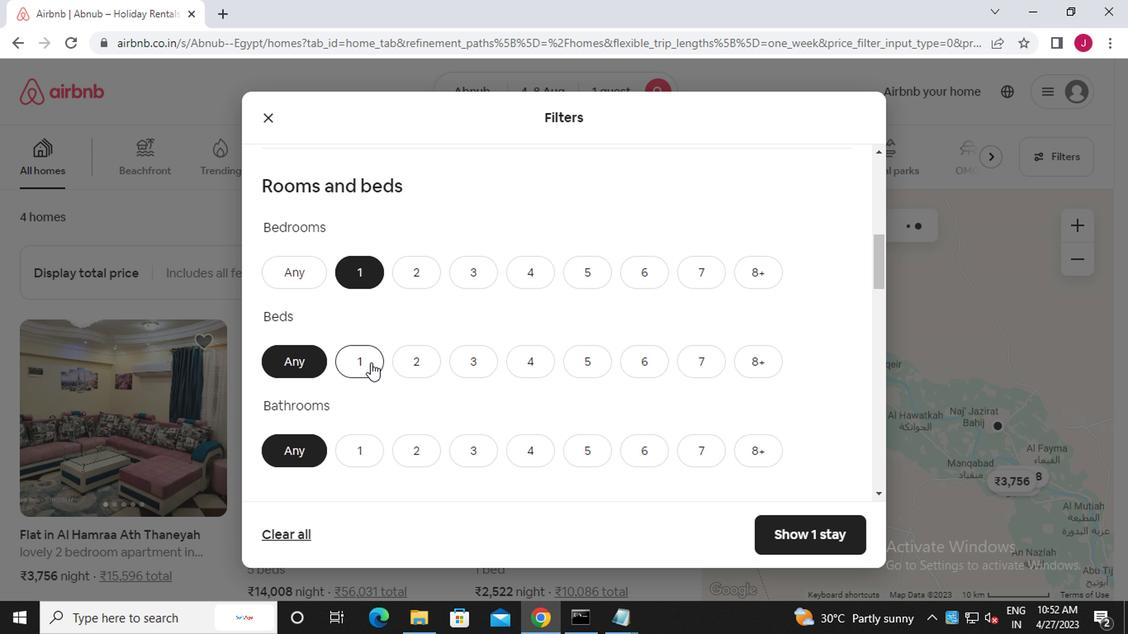 
Action: Mouse moved to (363, 437)
Screenshot: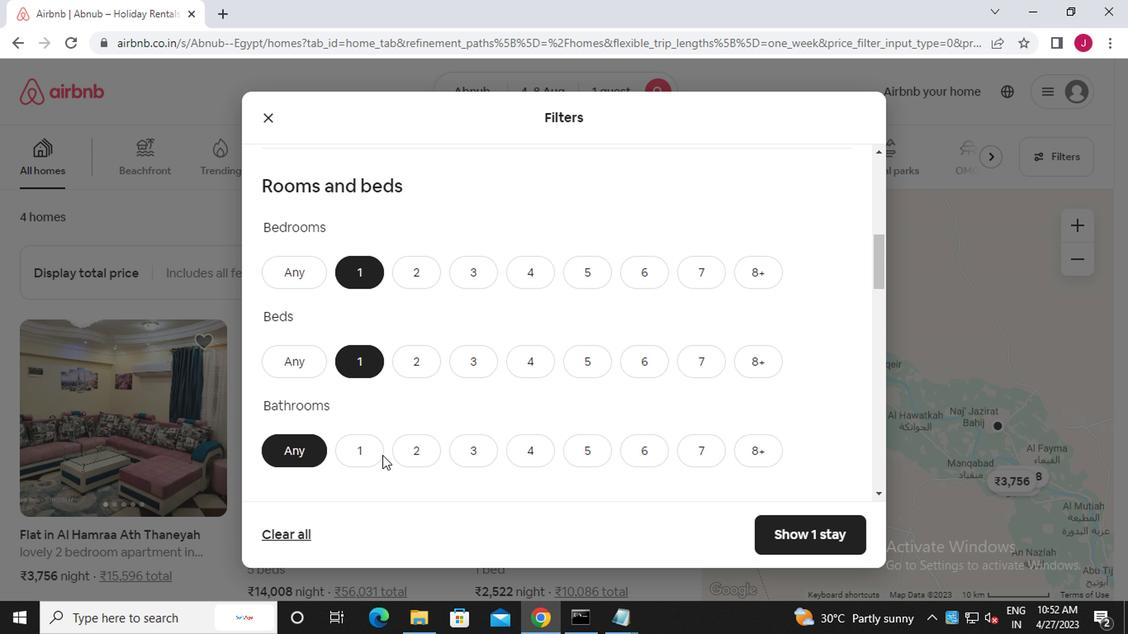
Action: Mouse pressed left at (363, 437)
Screenshot: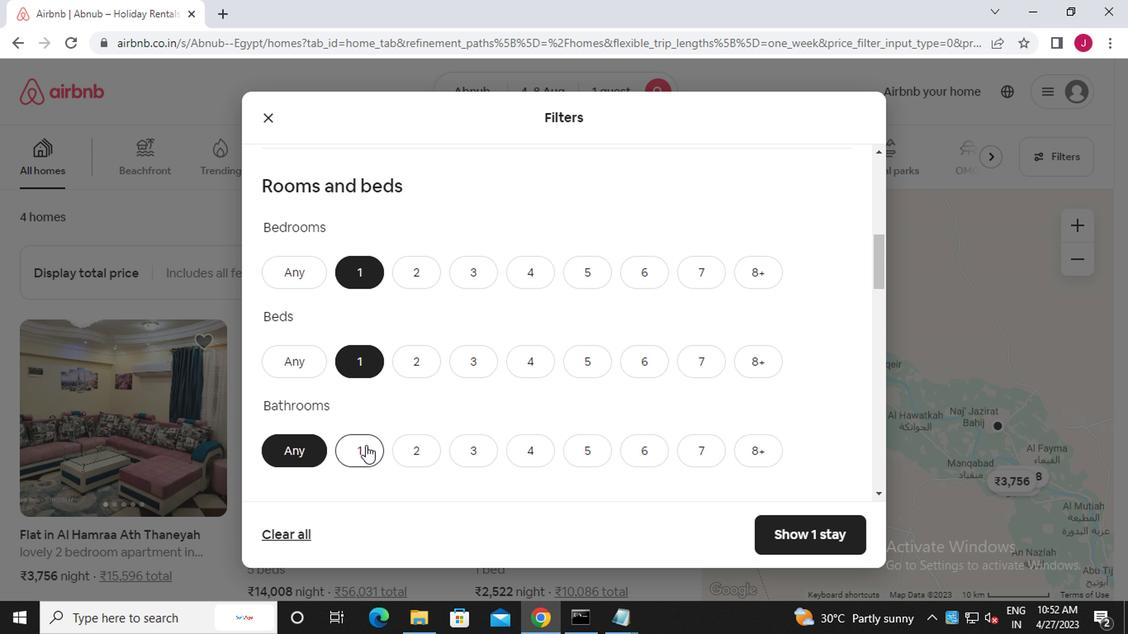 
Action: Mouse moved to (363, 437)
Screenshot: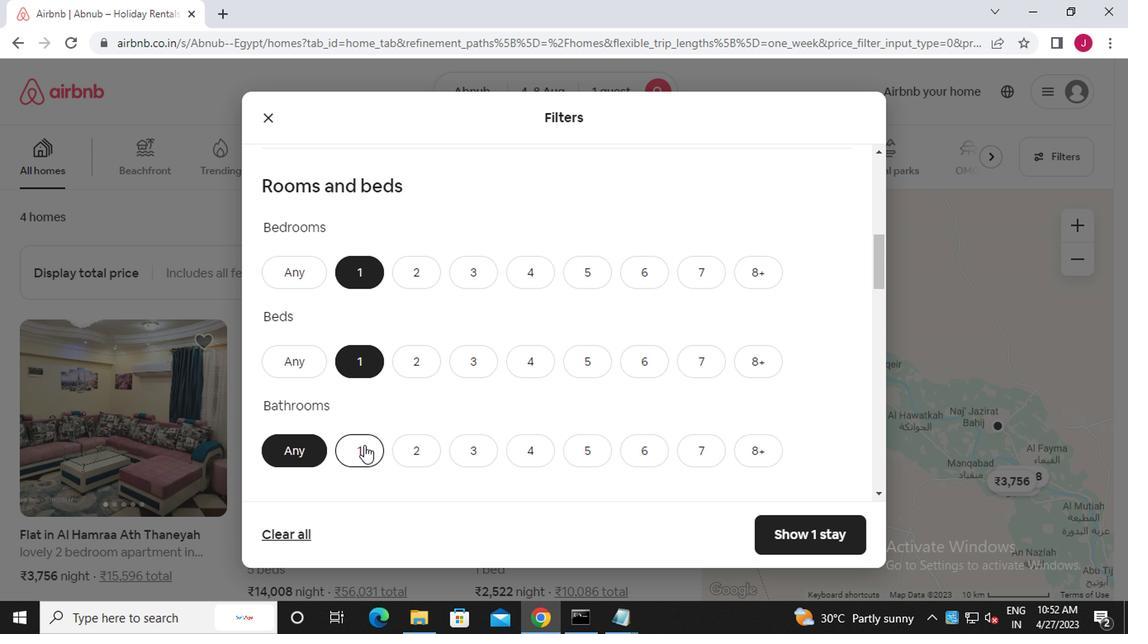 
Action: Mouse scrolled (363, 436) with delta (0, 0)
Screenshot: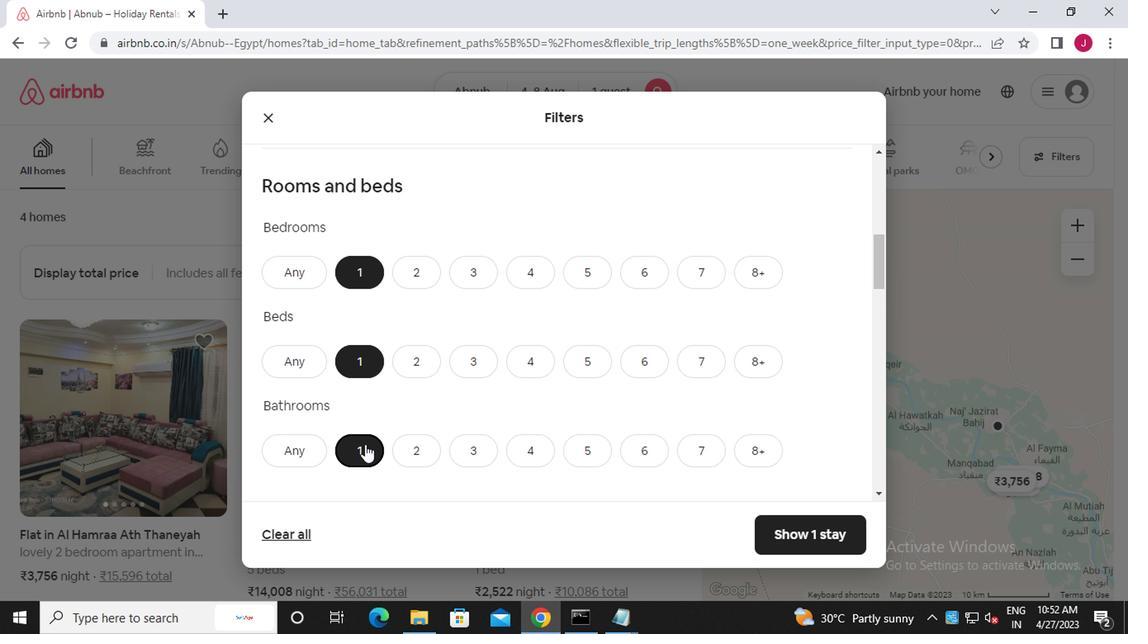 
Action: Mouse scrolled (363, 436) with delta (0, 0)
Screenshot: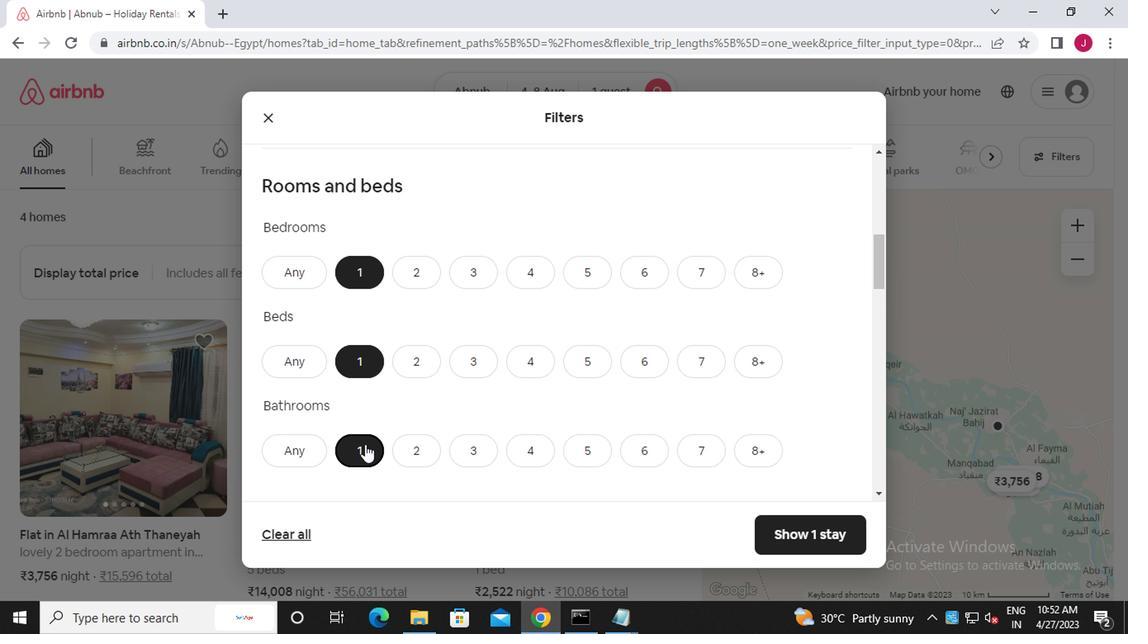 
Action: Mouse scrolled (363, 436) with delta (0, 0)
Screenshot: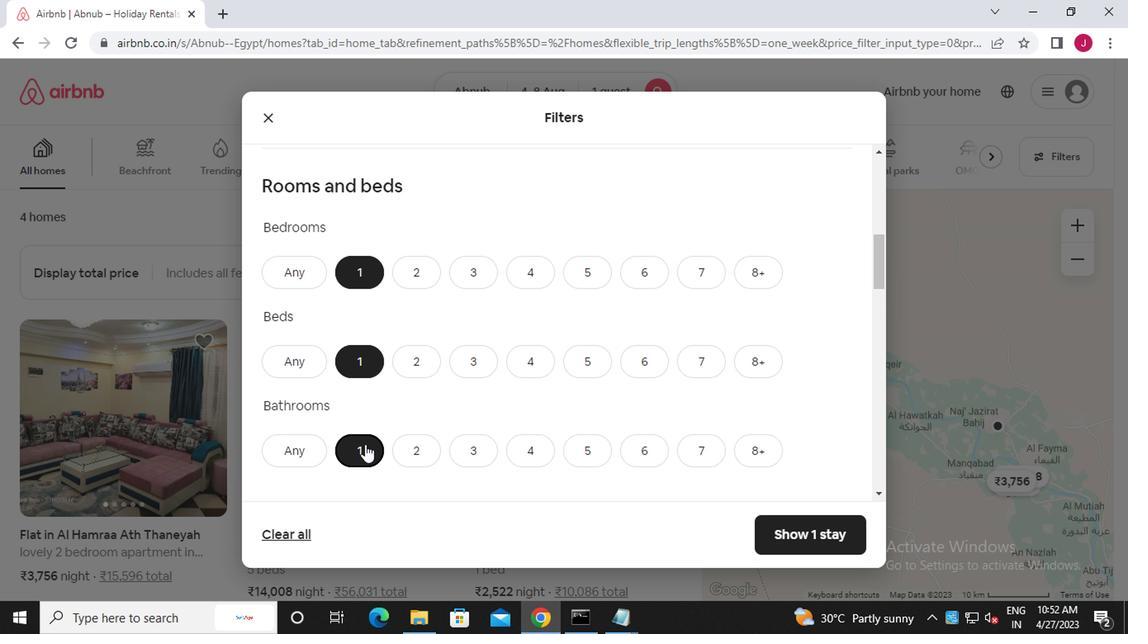 
Action: Mouse moved to (344, 389)
Screenshot: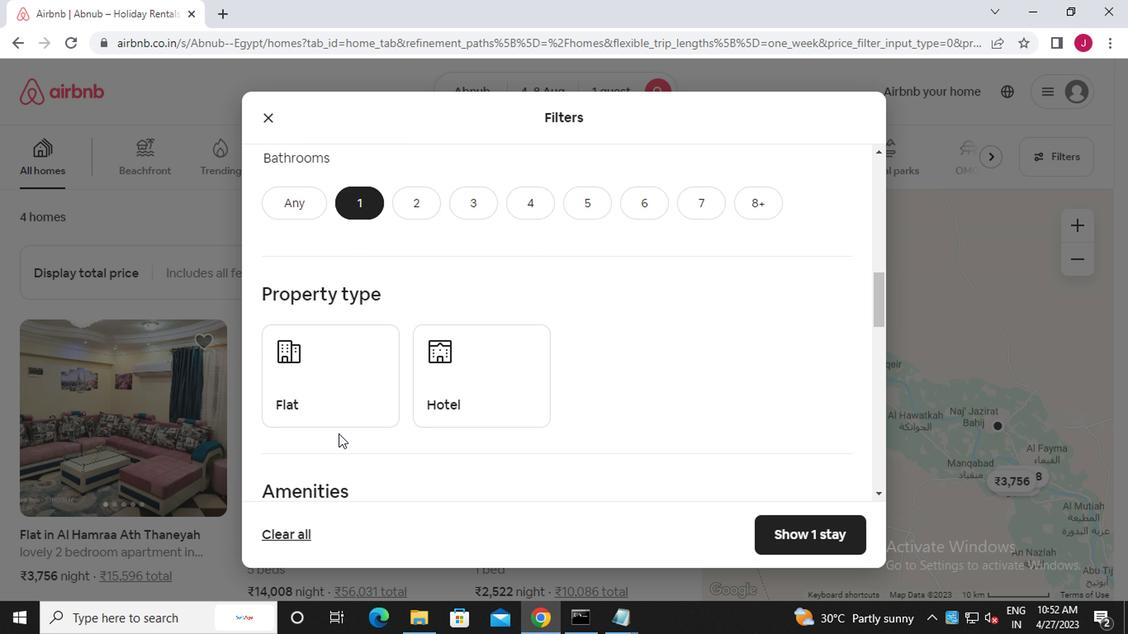 
Action: Mouse pressed left at (344, 389)
Screenshot: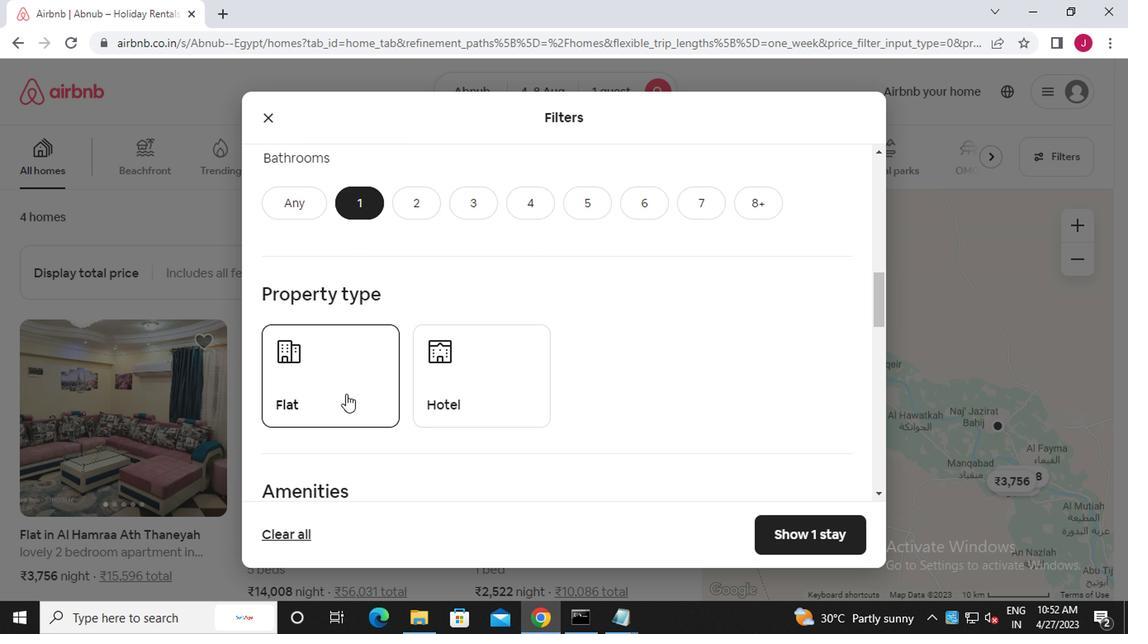 
Action: Mouse moved to (433, 389)
Screenshot: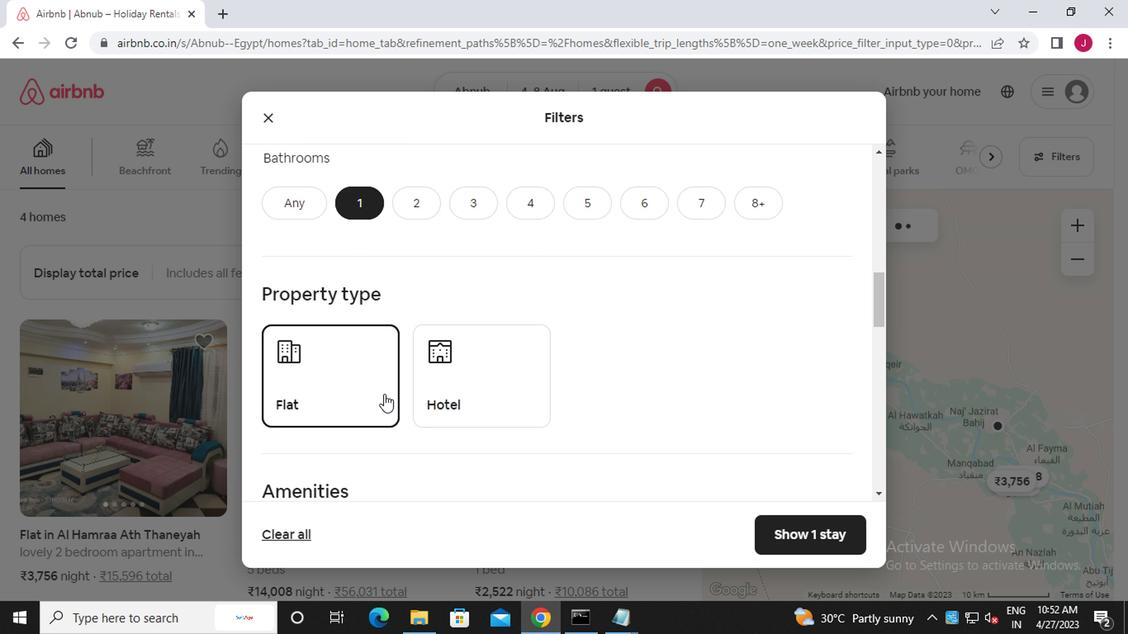 
Action: Mouse pressed left at (433, 389)
Screenshot: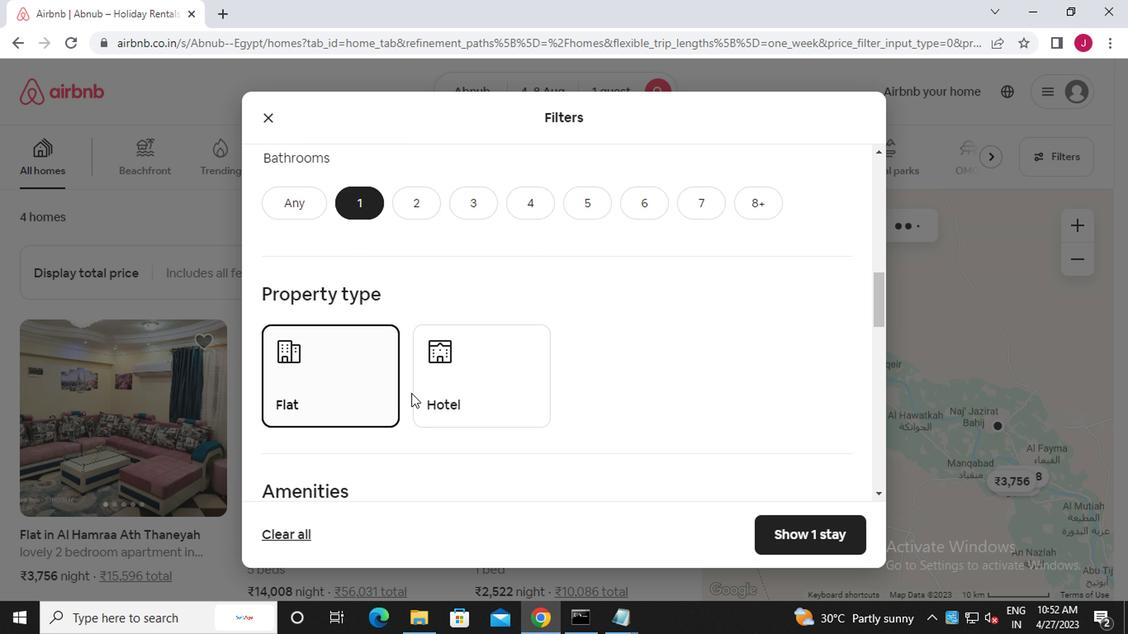 
Action: Mouse moved to (499, 420)
Screenshot: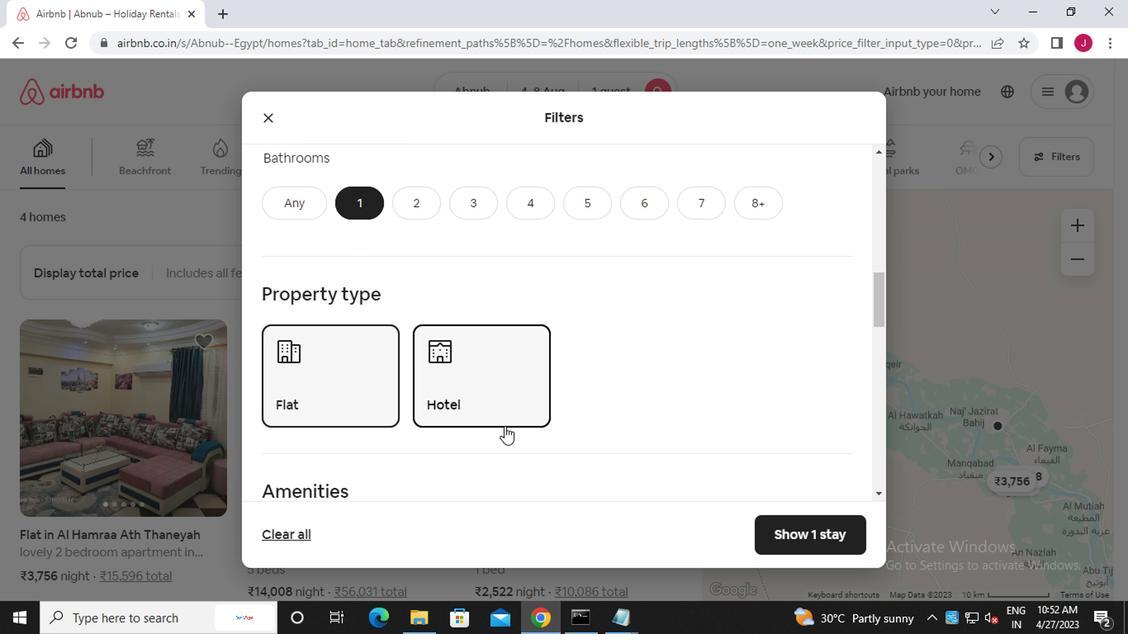 
Action: Mouse scrolled (499, 419) with delta (0, 0)
Screenshot: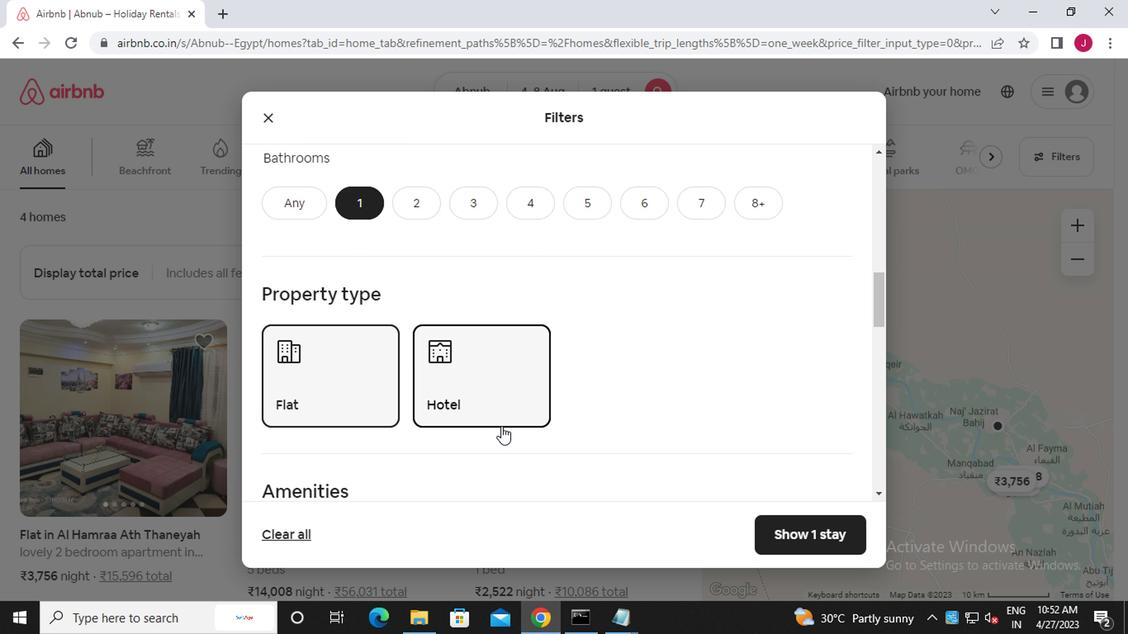 
Action: Mouse scrolled (499, 419) with delta (0, 0)
Screenshot: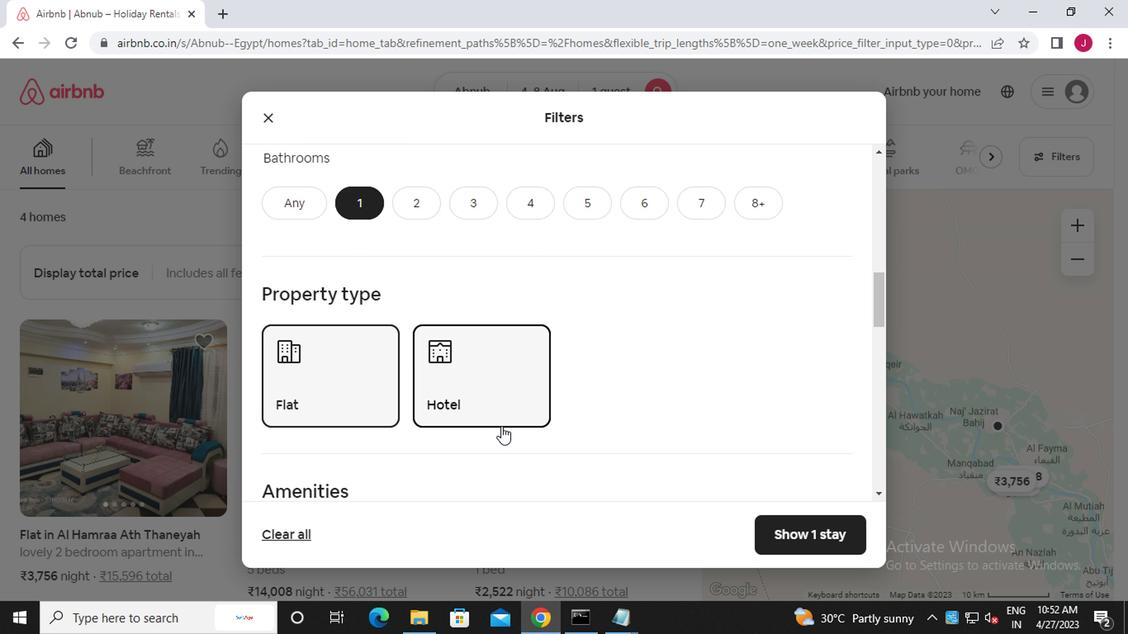 
Action: Mouse moved to (271, 406)
Screenshot: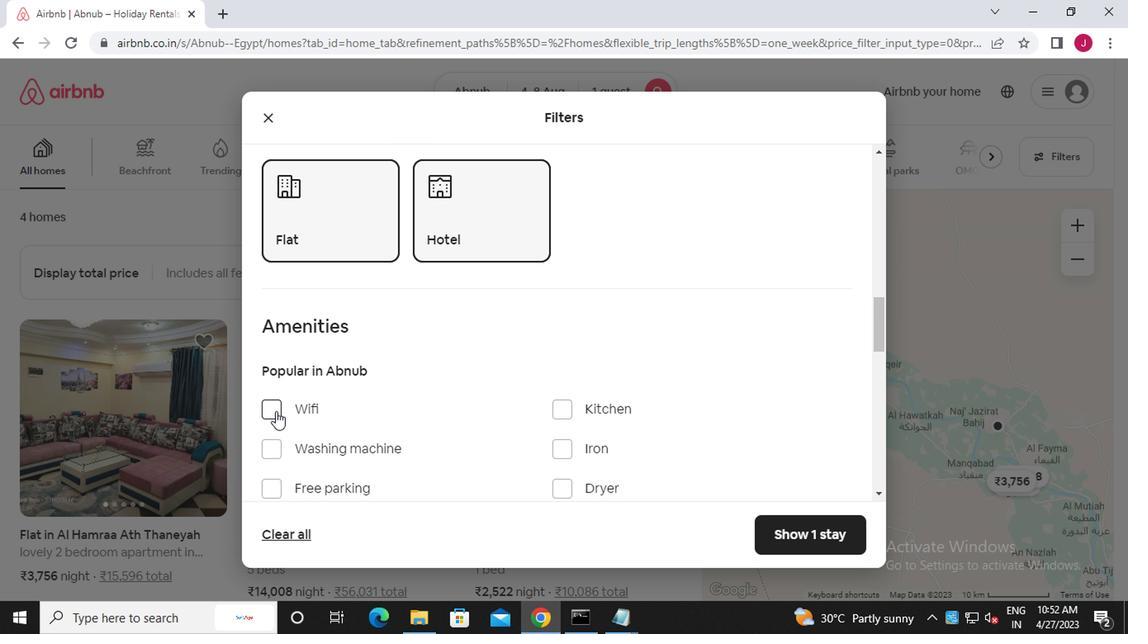 
Action: Mouse pressed left at (271, 406)
Screenshot: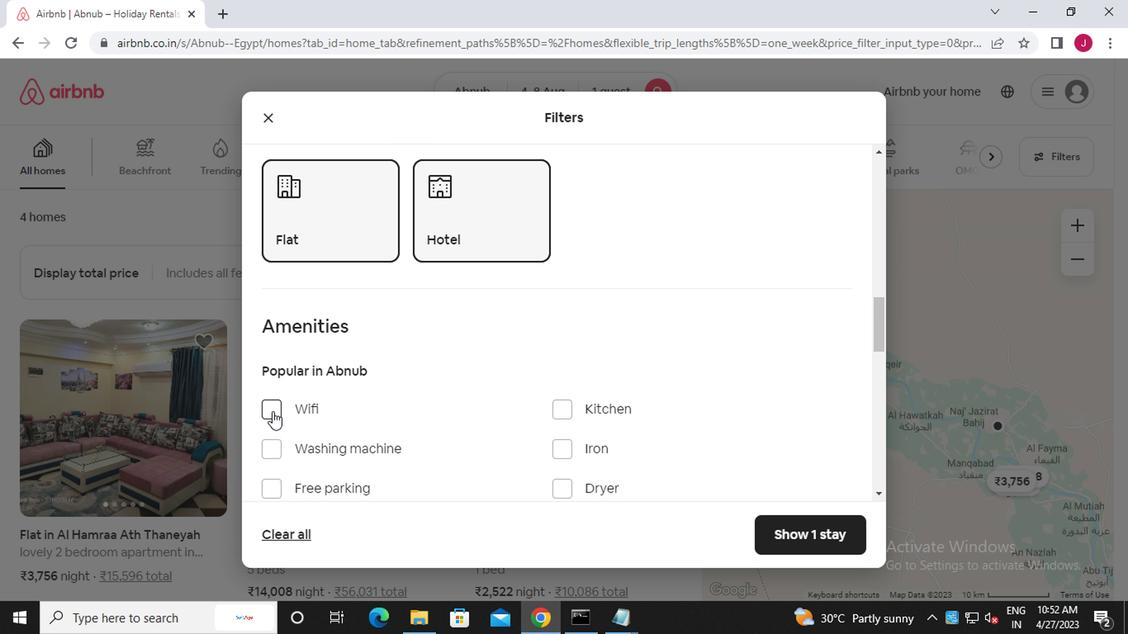 
Action: Mouse moved to (429, 438)
Screenshot: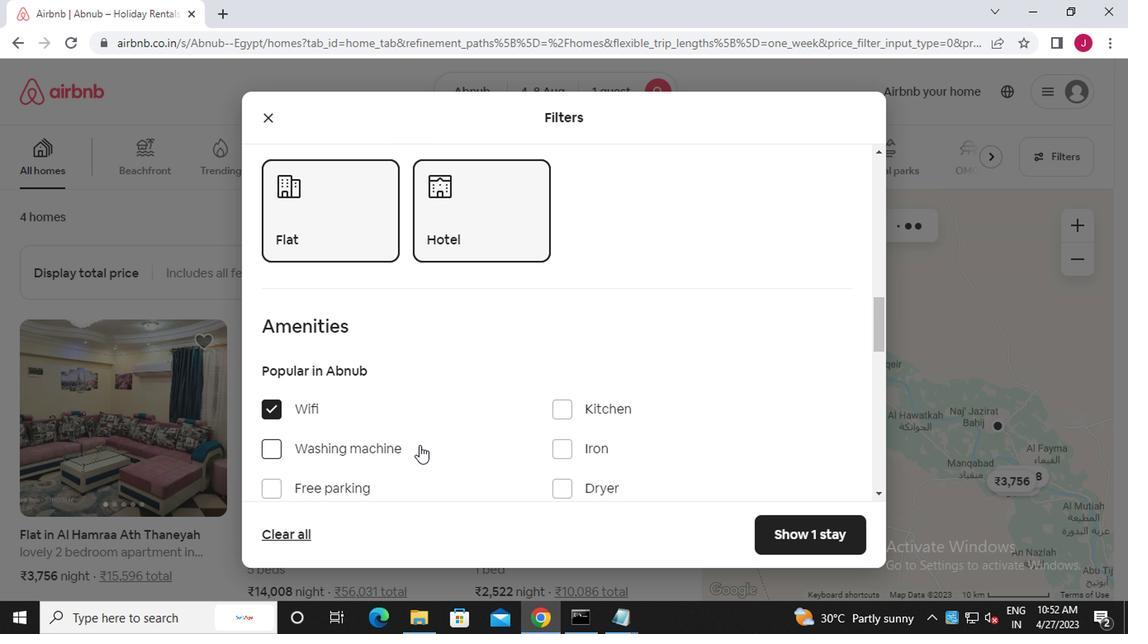 
Action: Mouse scrolled (429, 437) with delta (0, -1)
Screenshot: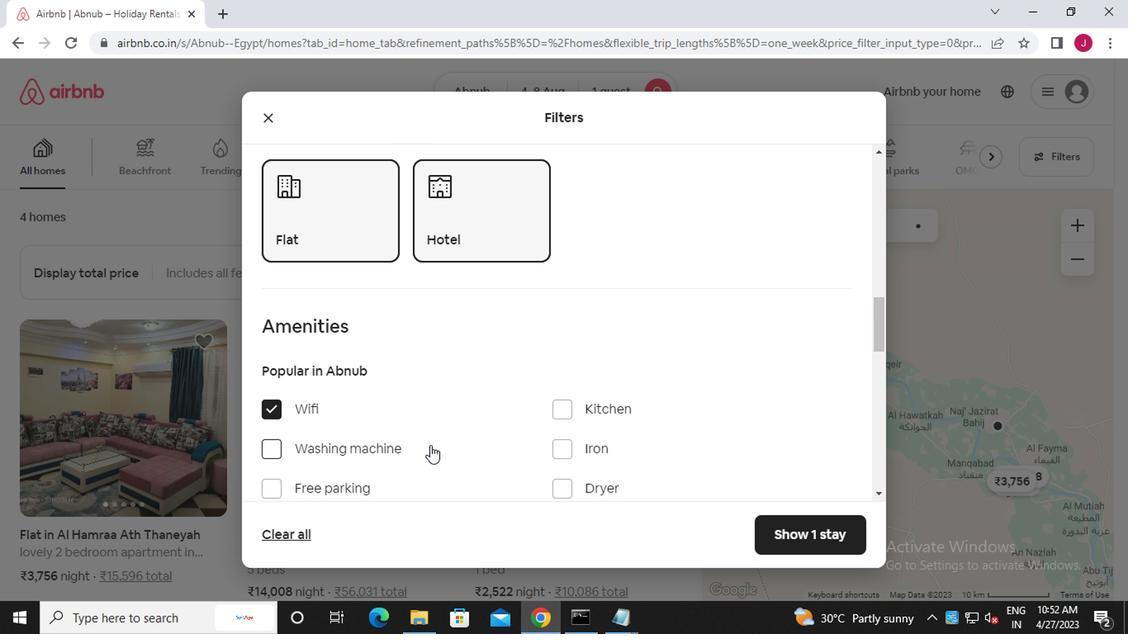 
Action: Mouse scrolled (429, 437) with delta (0, -1)
Screenshot: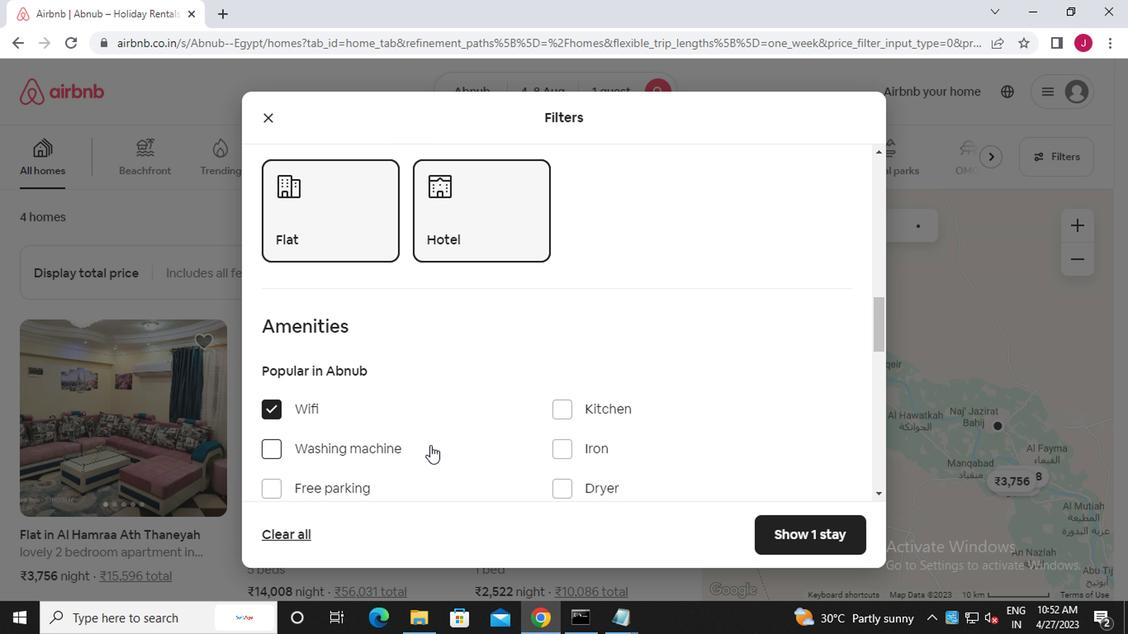 
Action: Mouse scrolled (429, 437) with delta (0, -1)
Screenshot: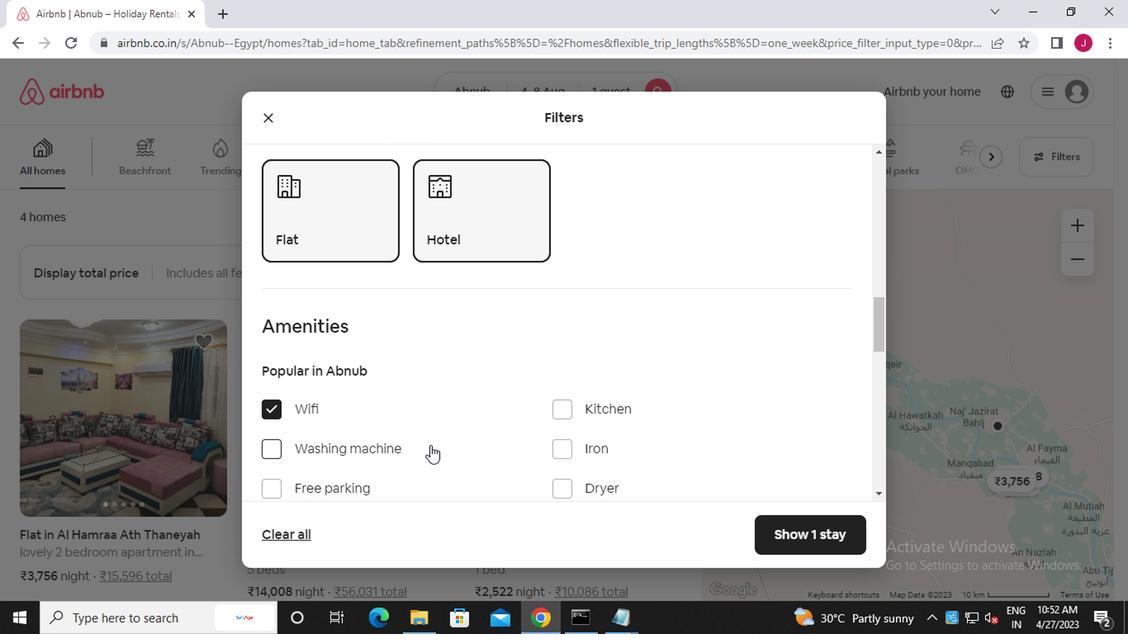 
Action: Mouse scrolled (429, 437) with delta (0, -1)
Screenshot: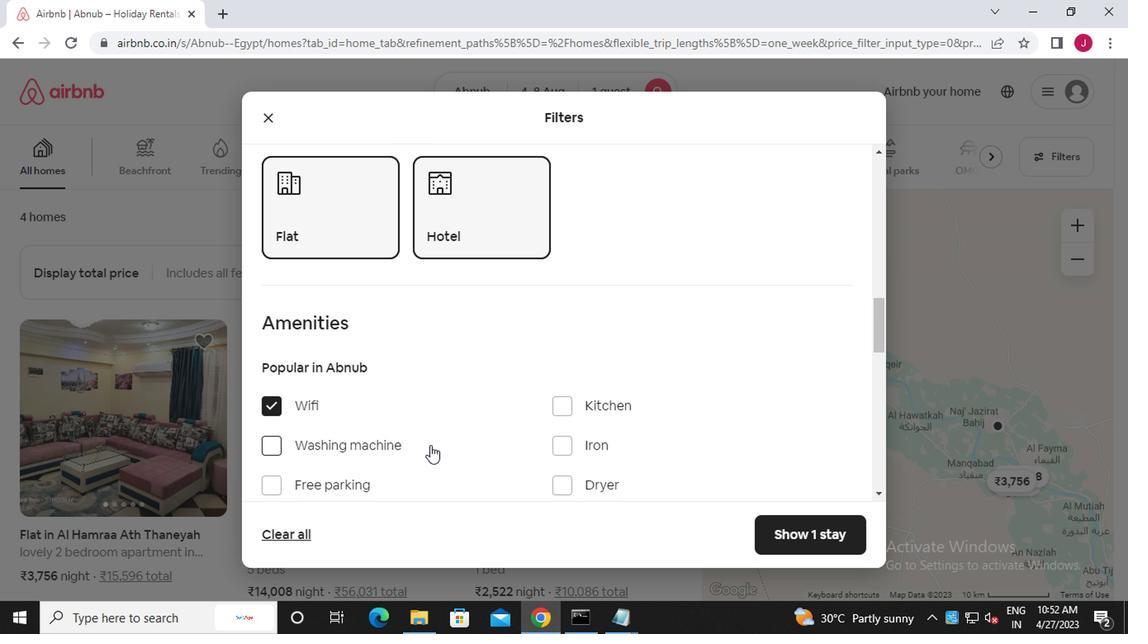 
Action: Mouse scrolled (429, 437) with delta (0, -1)
Screenshot: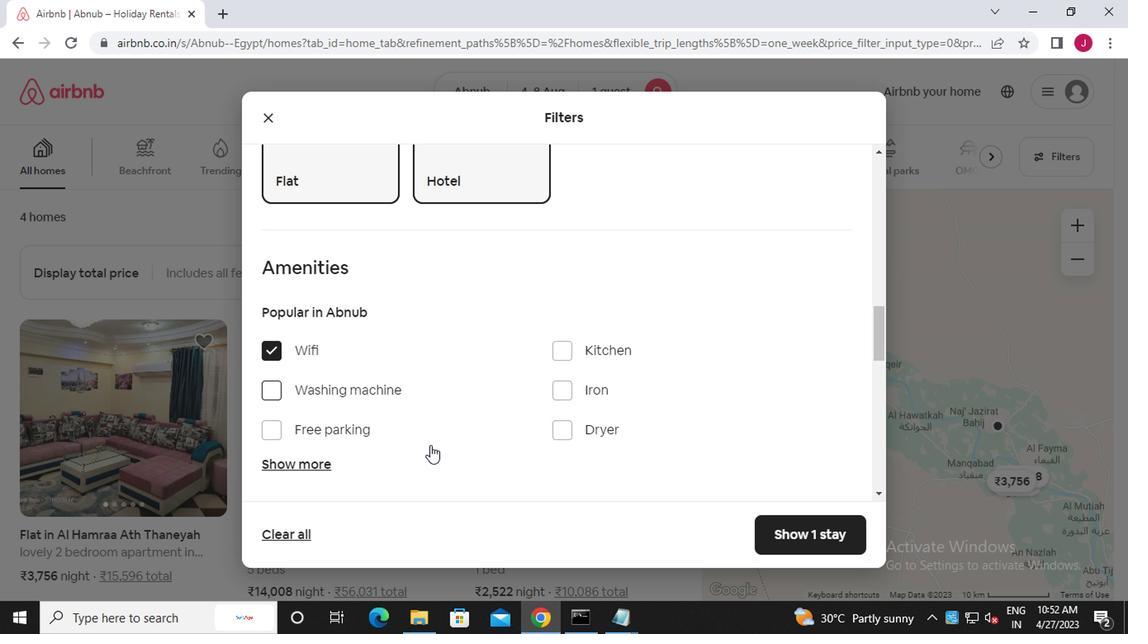 
Action: Mouse moved to (813, 302)
Screenshot: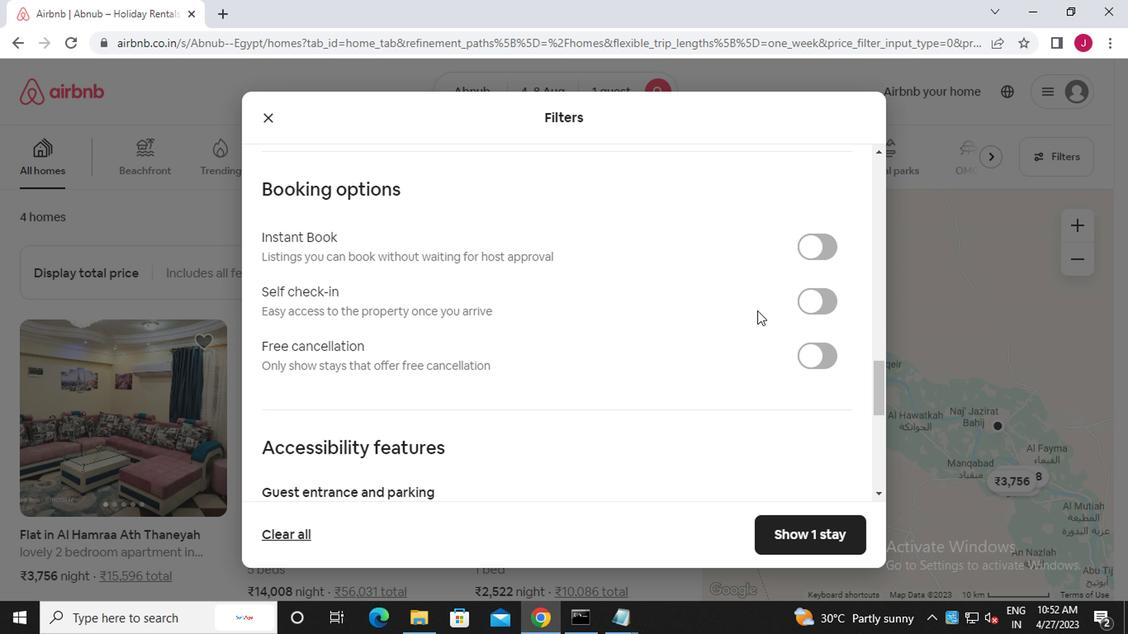 
Action: Mouse pressed left at (813, 302)
Screenshot: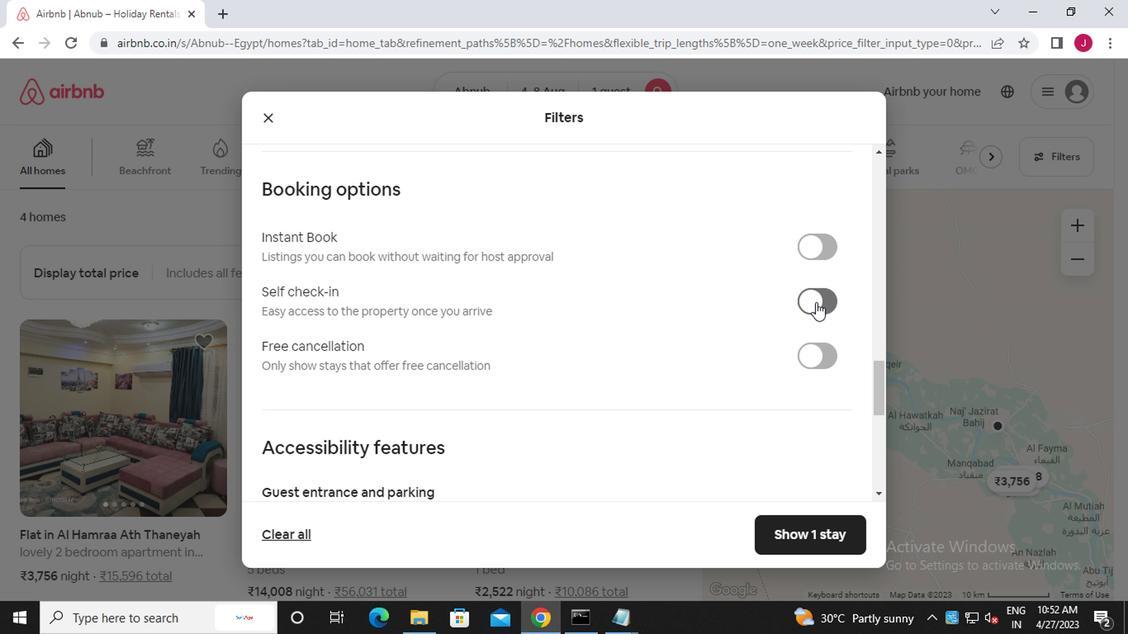 
Action: Mouse moved to (530, 380)
Screenshot: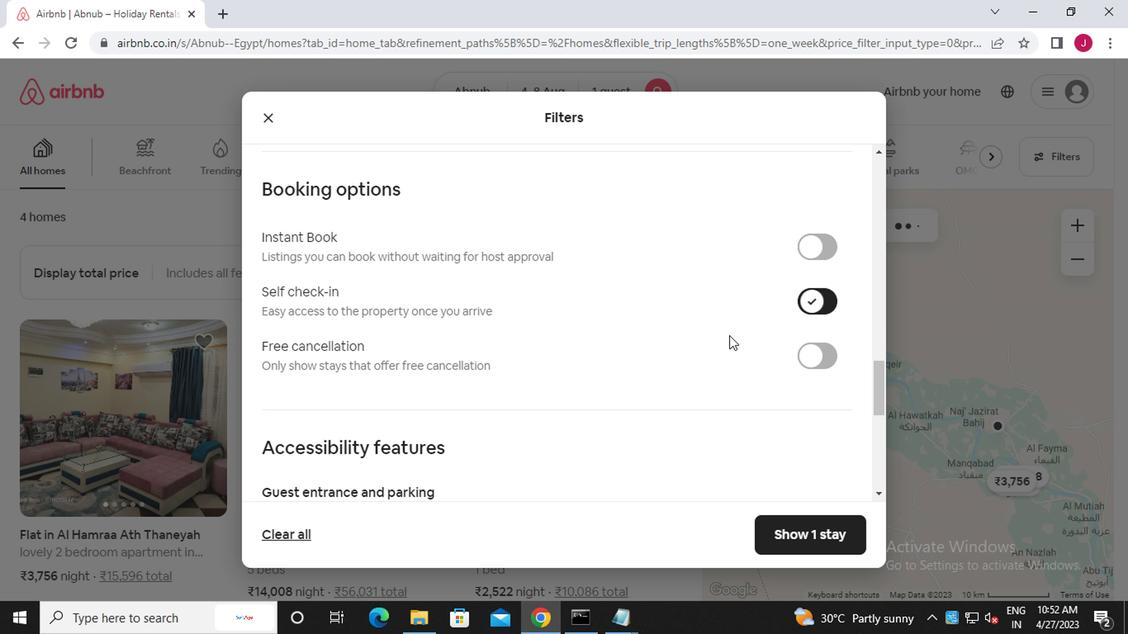 
Action: Mouse scrolled (530, 380) with delta (0, 0)
Screenshot: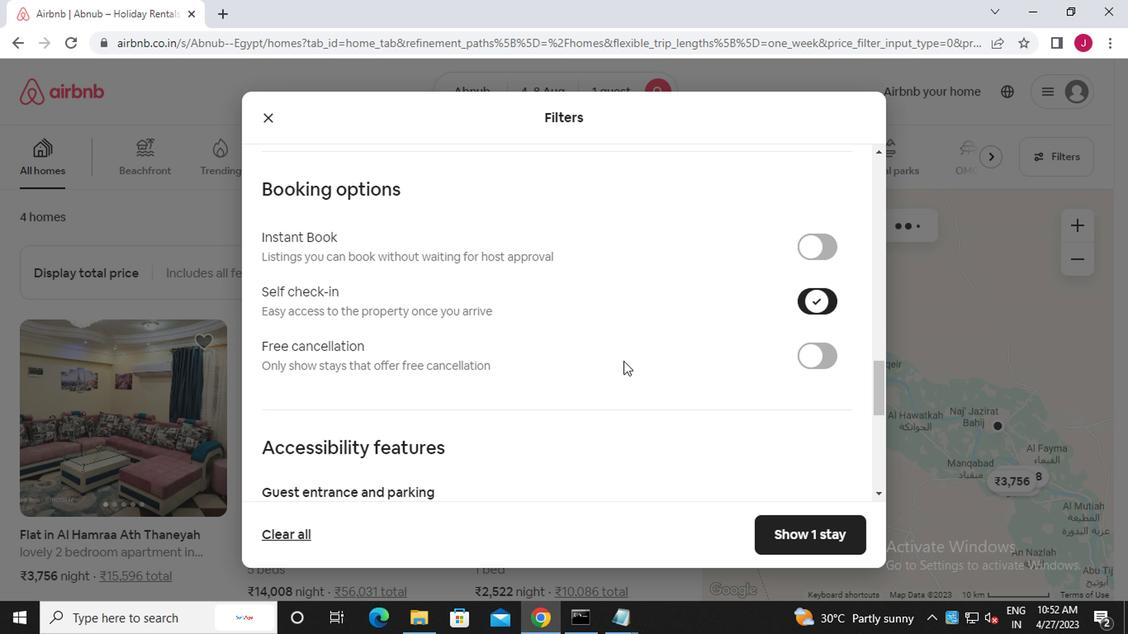 
Action: Mouse moved to (530, 381)
Screenshot: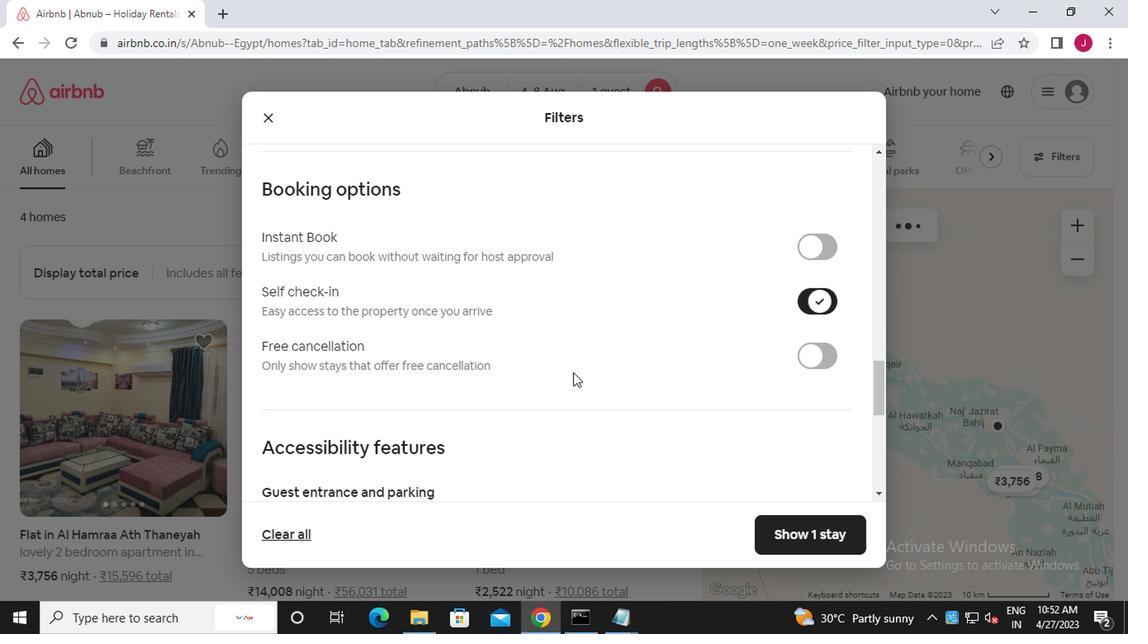 
Action: Mouse scrolled (530, 380) with delta (0, 0)
Screenshot: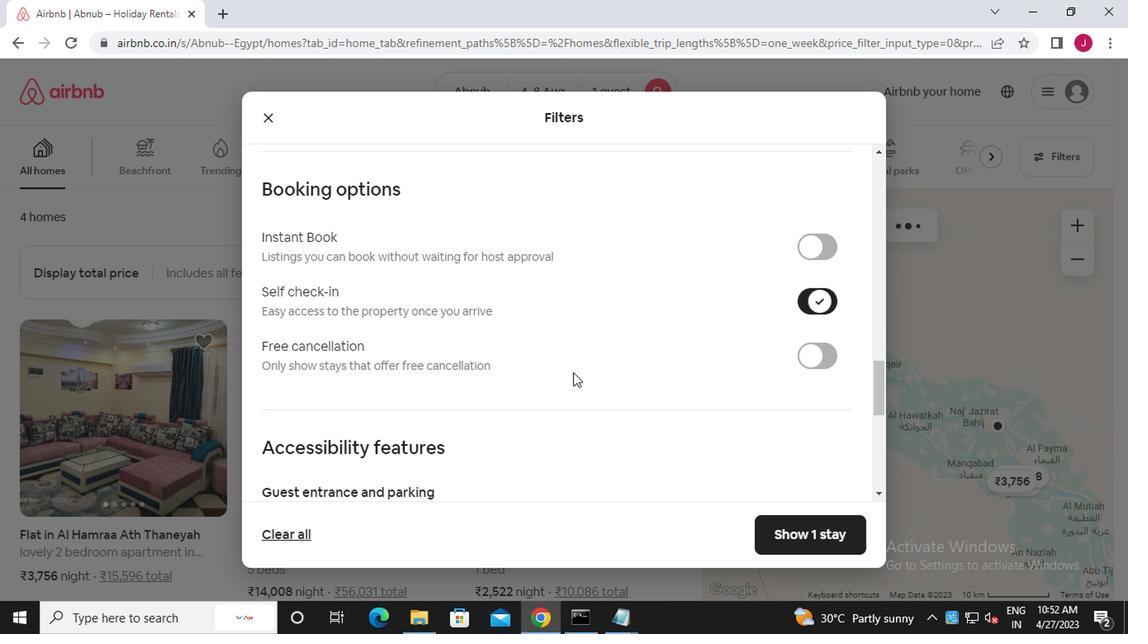 
Action: Mouse moved to (528, 382)
Screenshot: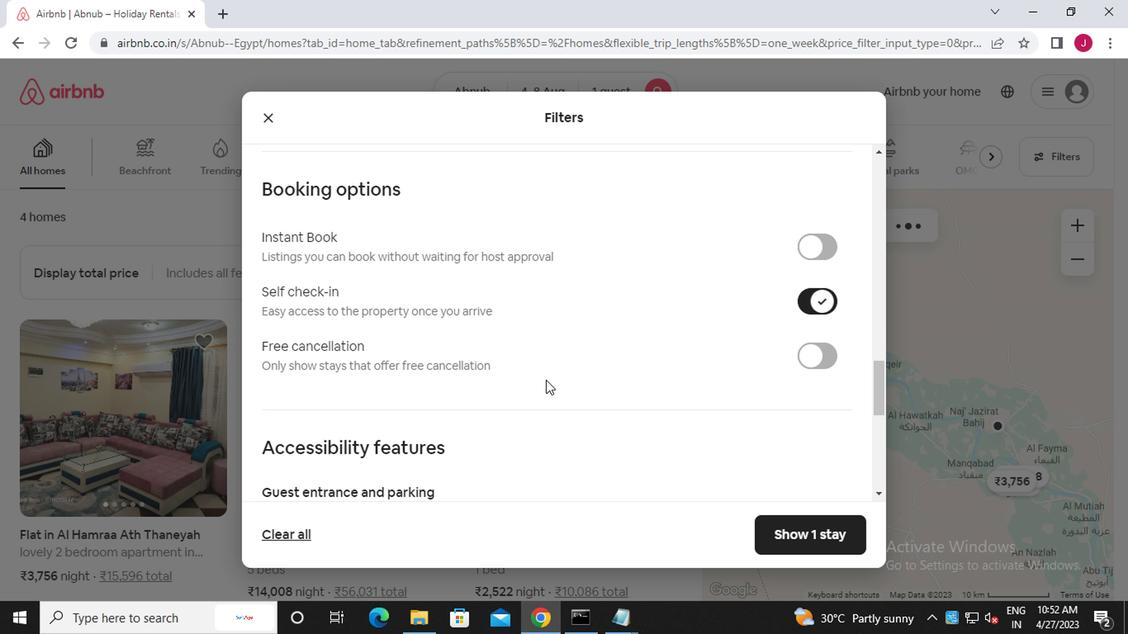 
Action: Mouse scrolled (528, 381) with delta (0, -1)
Screenshot: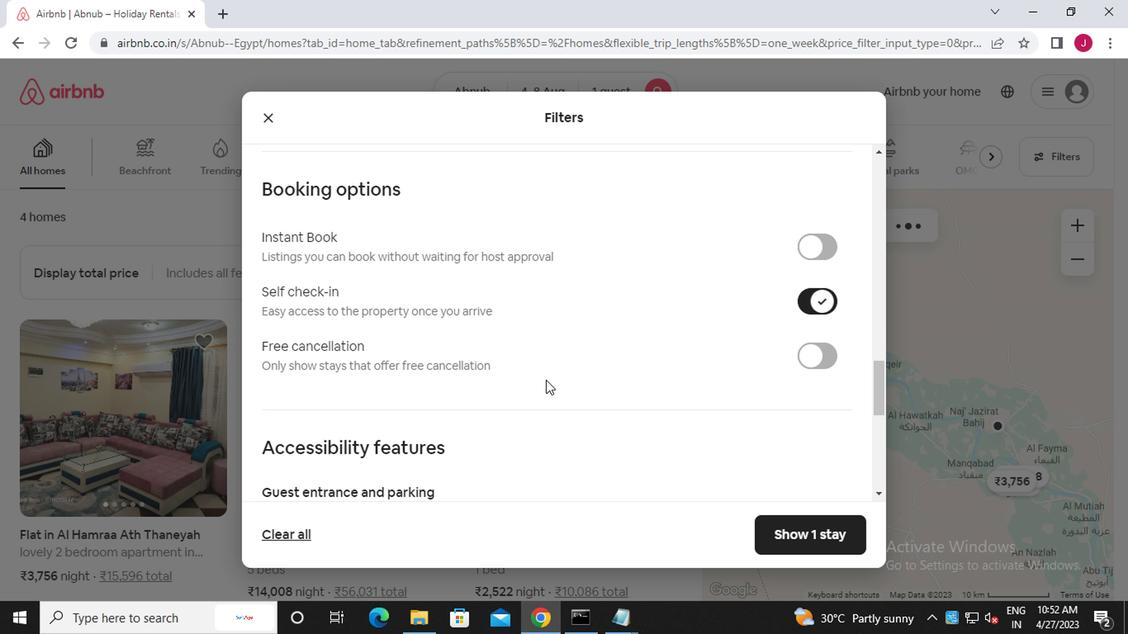 
Action: Mouse scrolled (528, 381) with delta (0, -1)
Screenshot: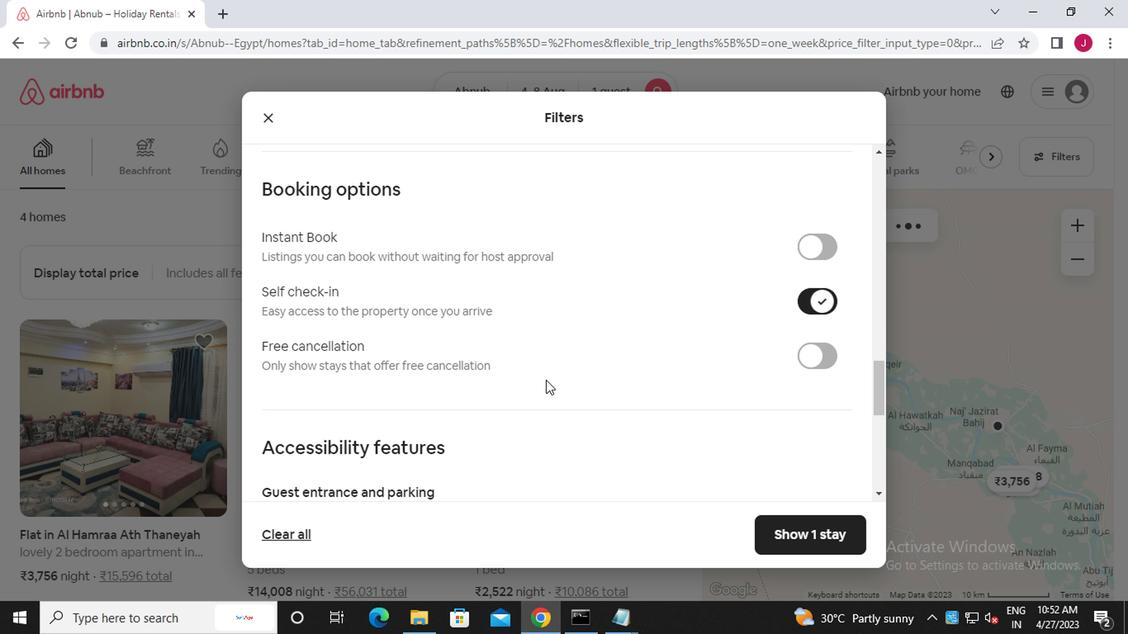 
Action: Mouse scrolled (528, 381) with delta (0, -1)
Screenshot: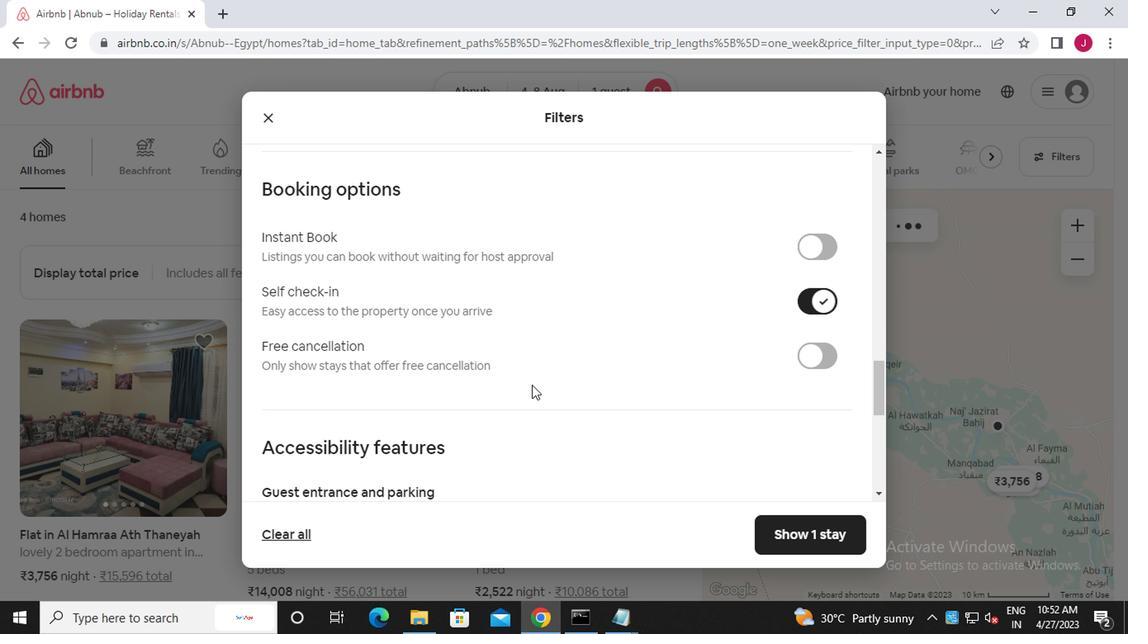 
Action: Mouse scrolled (528, 381) with delta (0, -1)
Screenshot: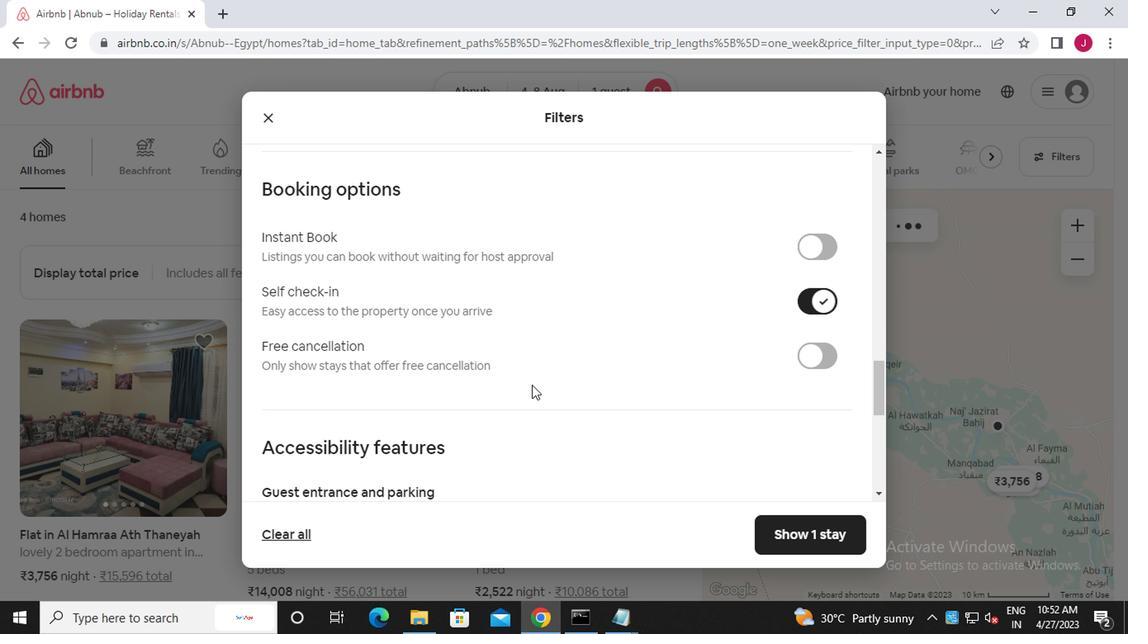 
Action: Mouse scrolled (528, 381) with delta (0, -1)
Screenshot: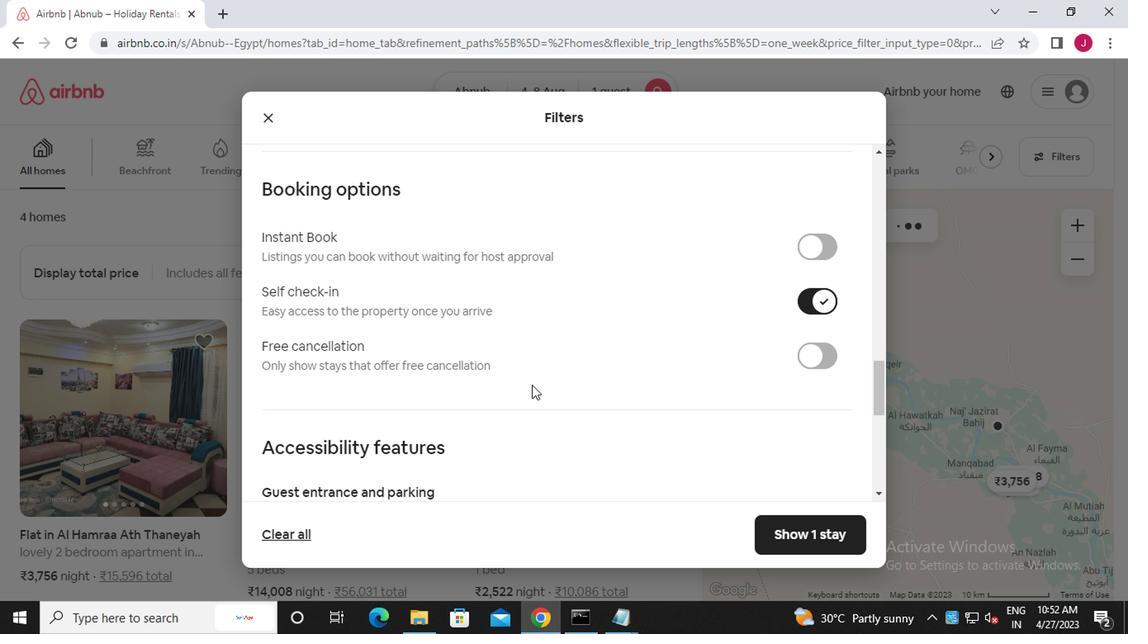 
Action: Mouse moved to (275, 447)
Screenshot: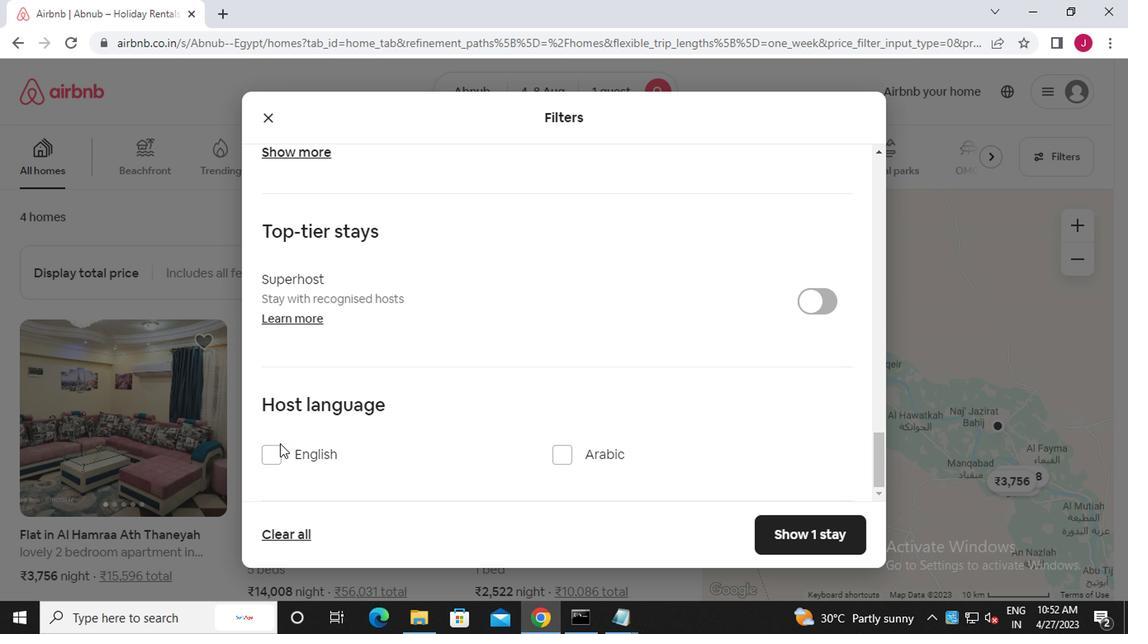 
Action: Mouse pressed left at (275, 447)
Screenshot: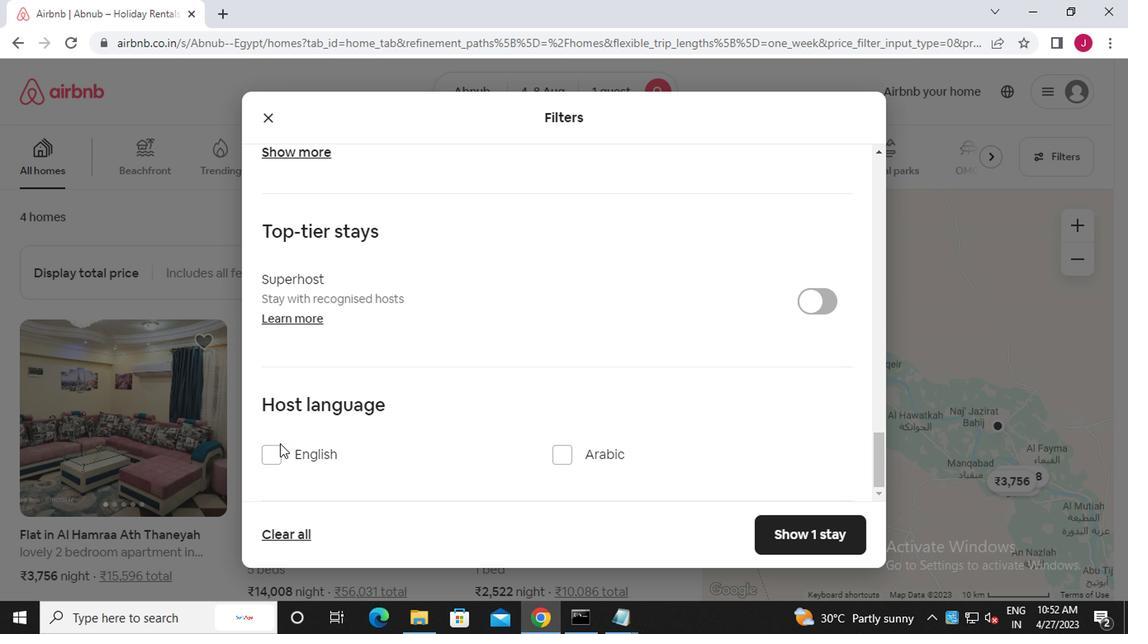 
Action: Mouse moved to (770, 530)
Screenshot: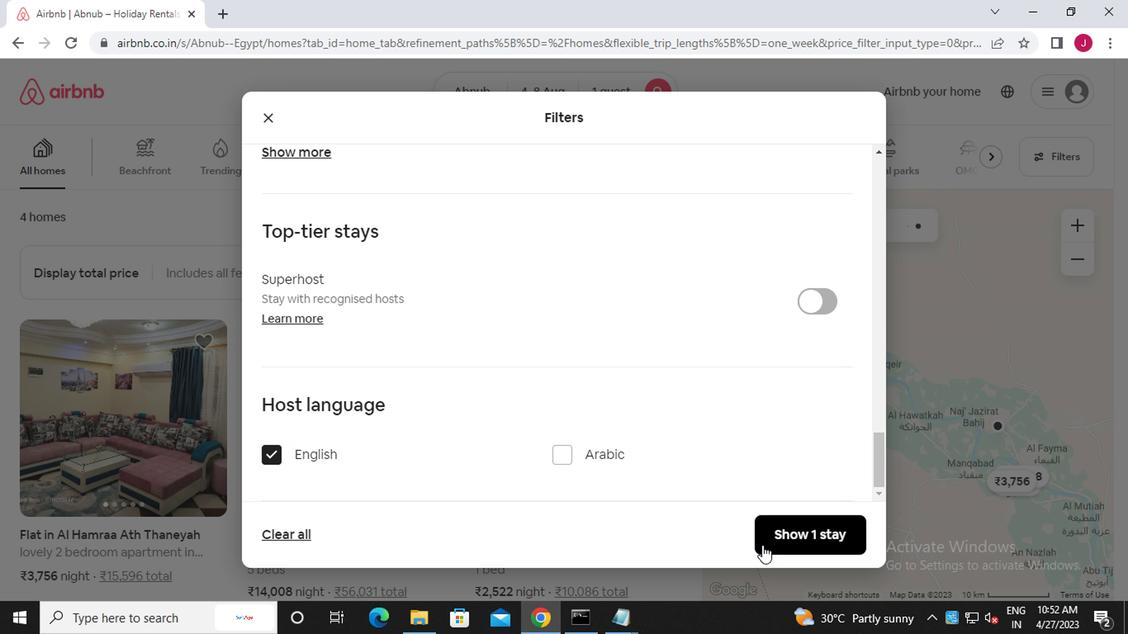 
Action: Mouse pressed left at (770, 530)
Screenshot: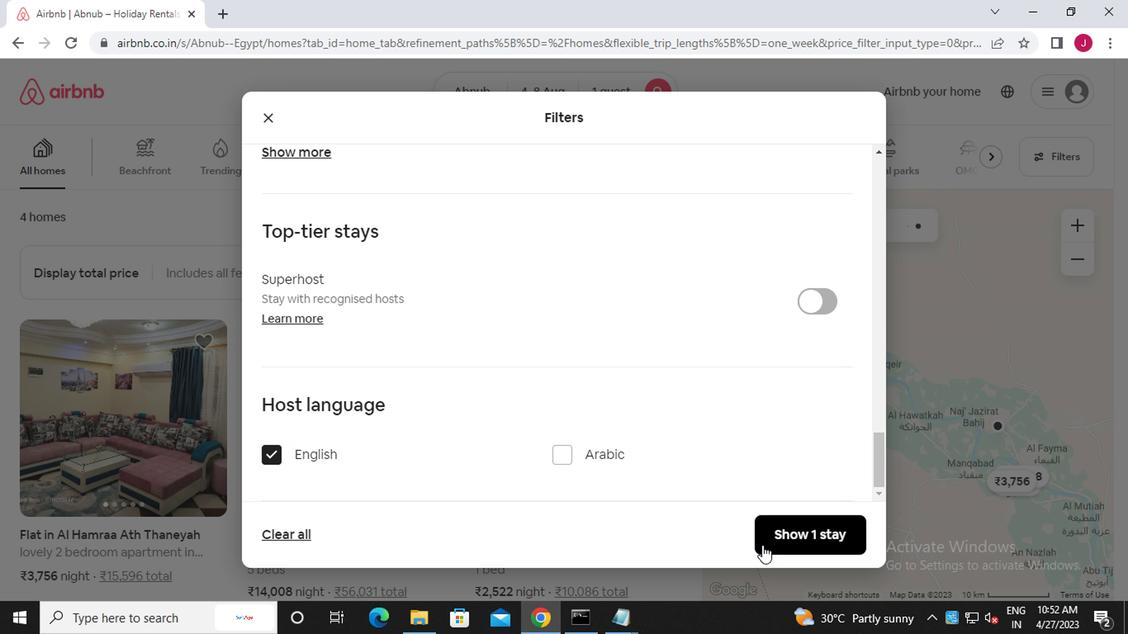 
Action: Mouse moved to (765, 517)
Screenshot: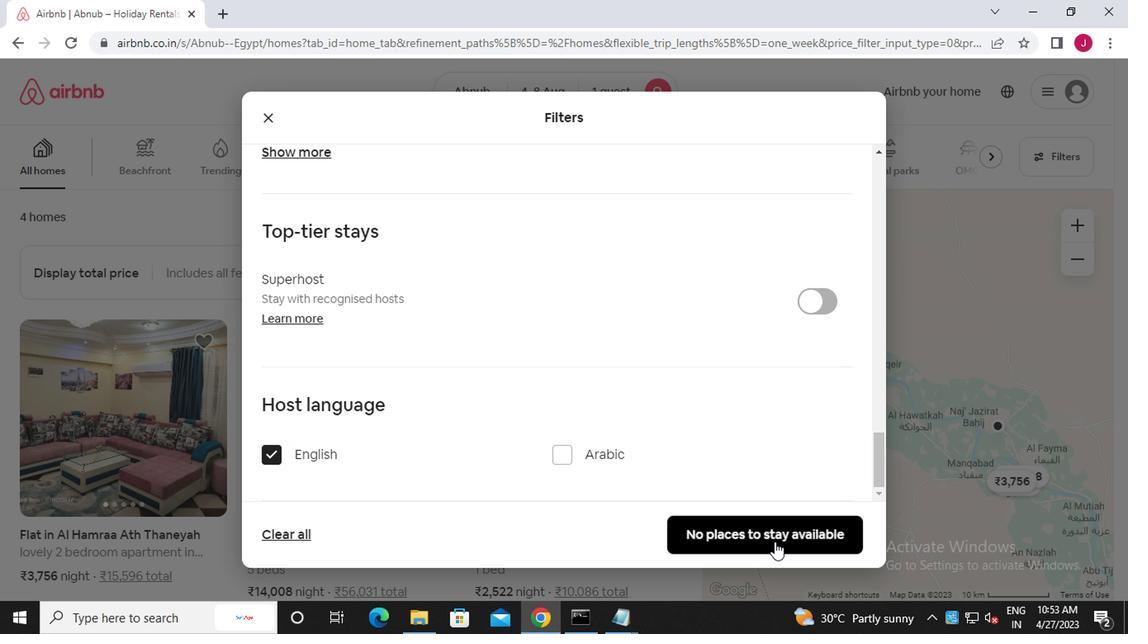 
